 Task: Find connections with filter location Pati with filter topic #Tipsforsucesswith filter profile language German with filter current company Net2Source Inc. with filter school SMT. CHM College, Ulhasnagar - 03 with filter industry IT System Data Services with filter service category Negotiation with filter keywords title Social Worker
Action: Mouse moved to (483, 48)
Screenshot: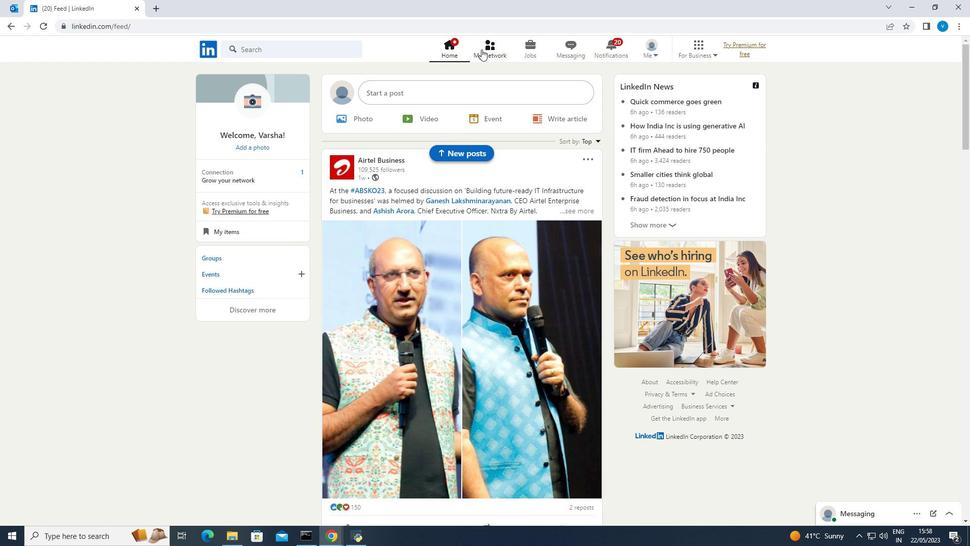
Action: Mouse pressed left at (483, 48)
Screenshot: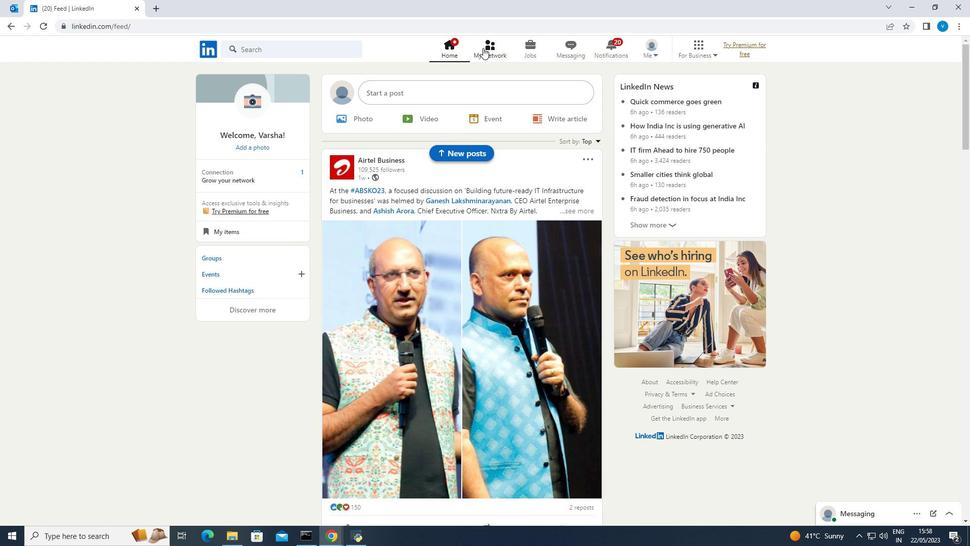 
Action: Mouse moved to (280, 104)
Screenshot: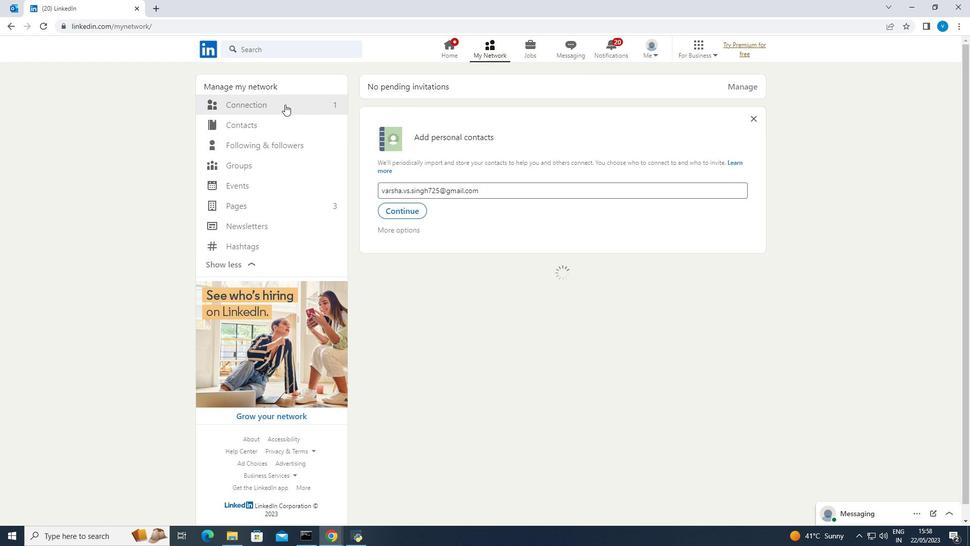 
Action: Mouse pressed left at (280, 104)
Screenshot: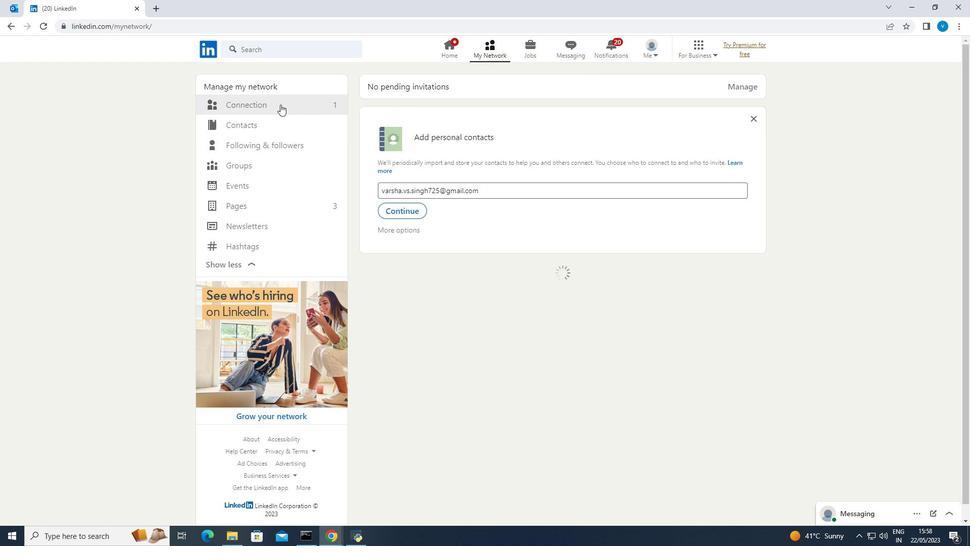 
Action: Mouse moved to (536, 104)
Screenshot: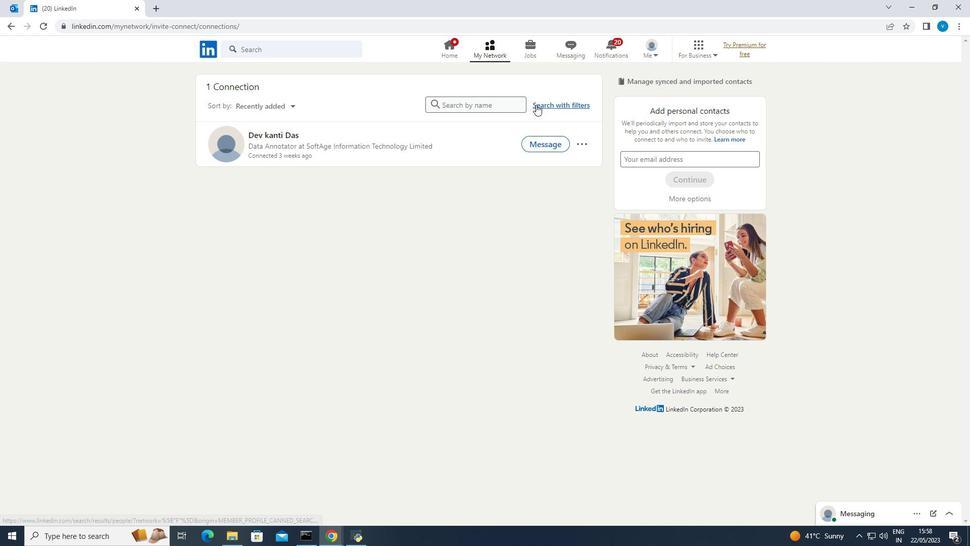 
Action: Mouse pressed left at (536, 104)
Screenshot: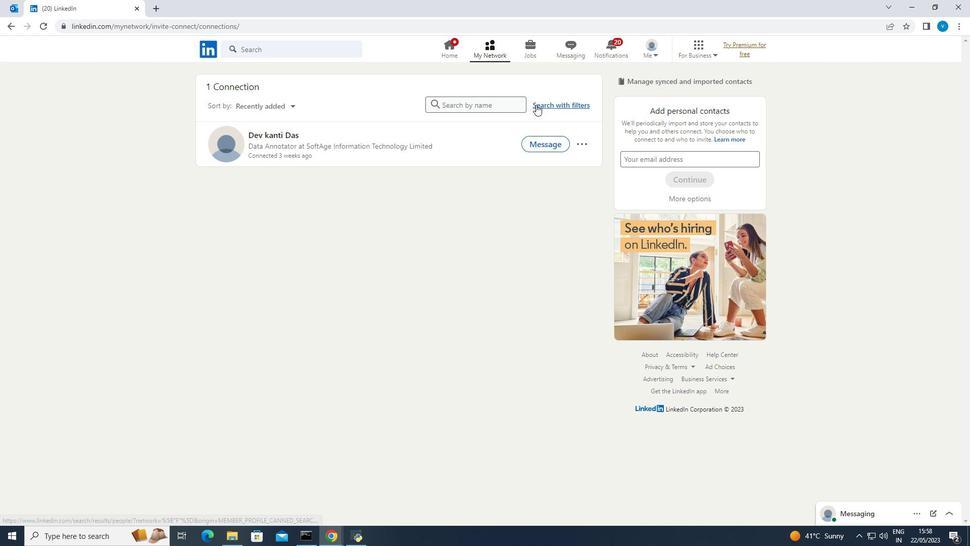 
Action: Mouse moved to (515, 76)
Screenshot: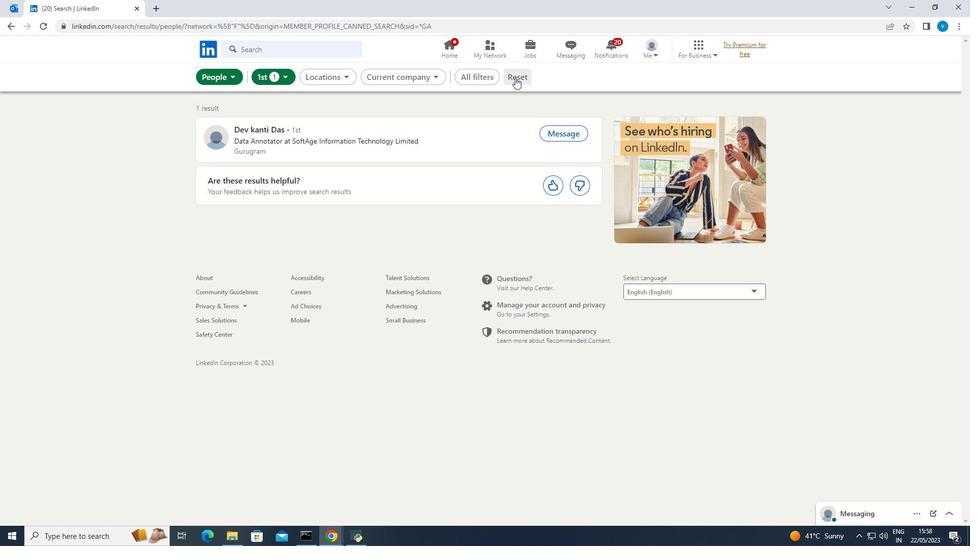 
Action: Mouse pressed left at (515, 76)
Screenshot: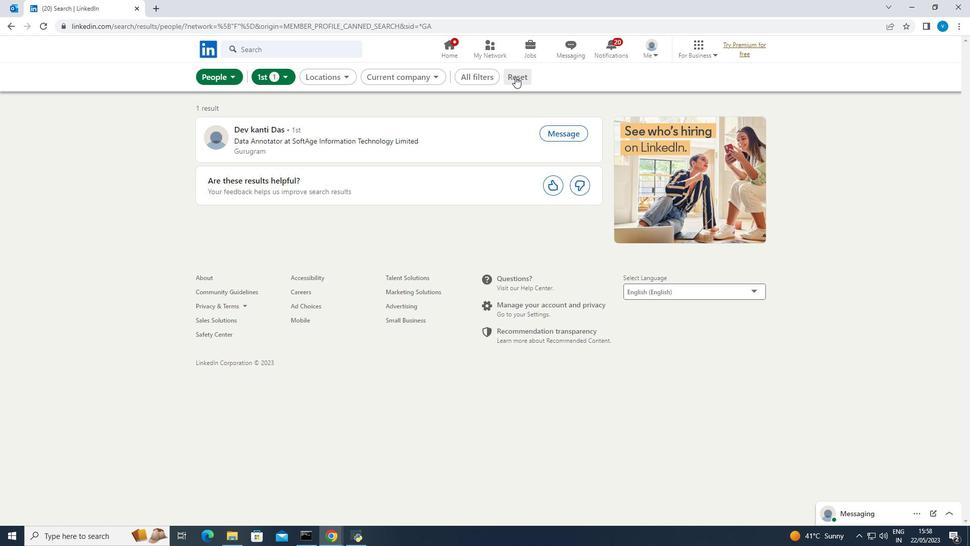 
Action: Mouse pressed left at (515, 76)
Screenshot: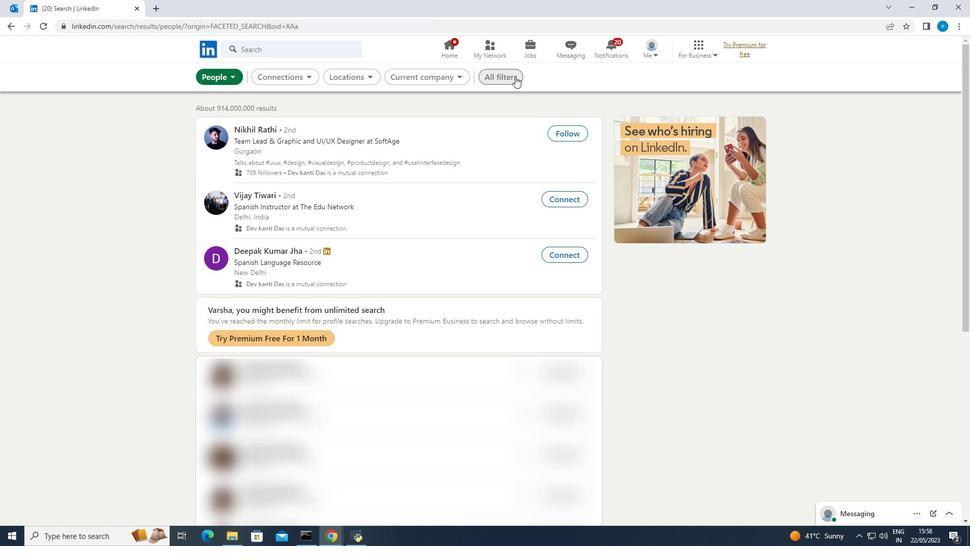 
Action: Mouse moved to (746, 214)
Screenshot: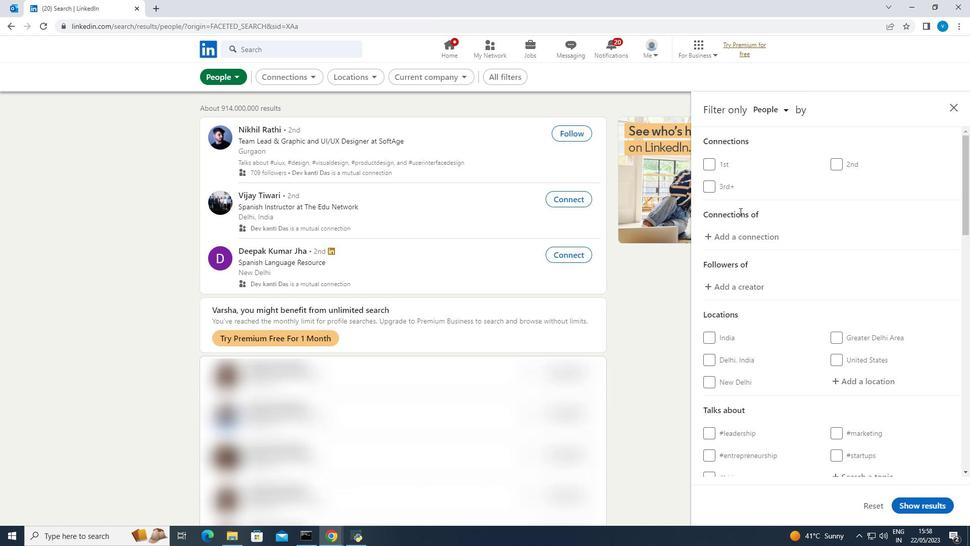 
Action: Mouse scrolled (746, 214) with delta (0, 0)
Screenshot: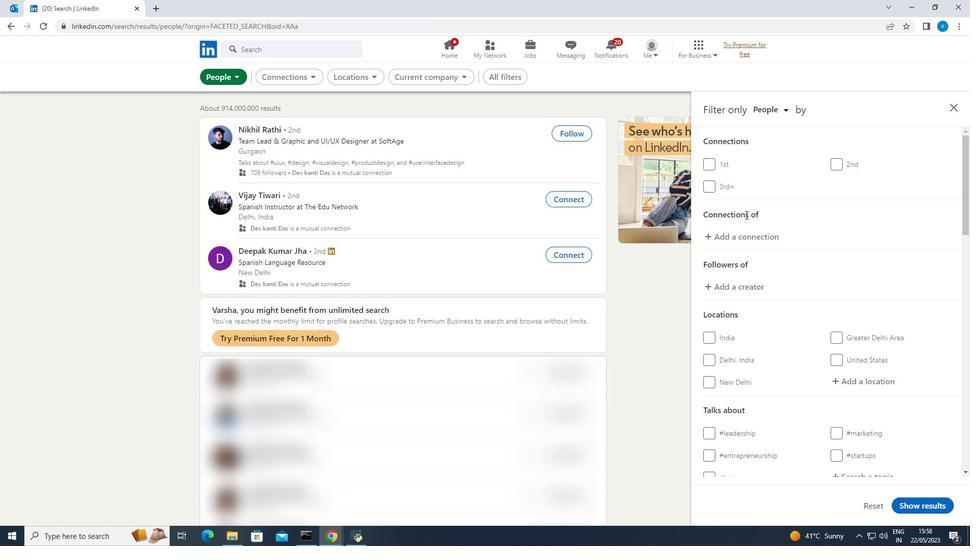 
Action: Mouse scrolled (746, 214) with delta (0, 0)
Screenshot: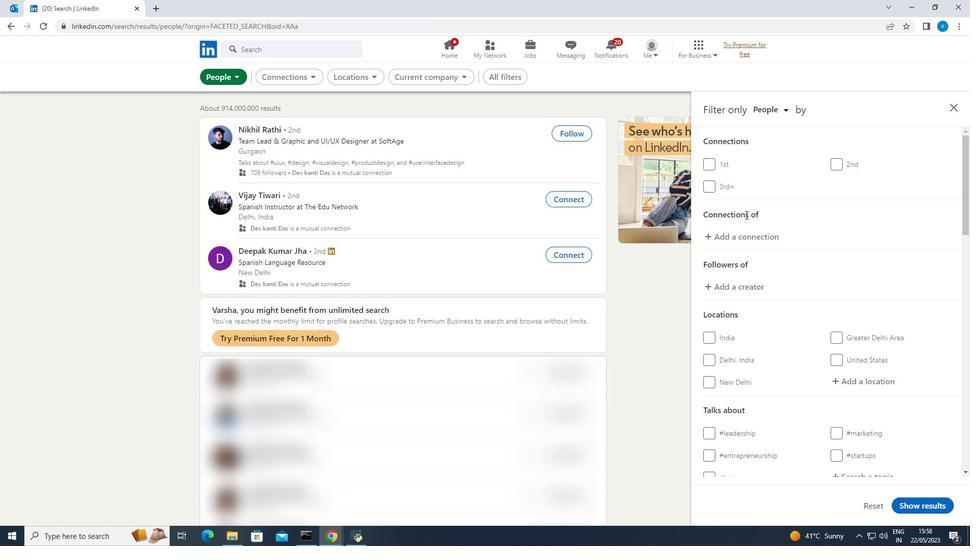 
Action: Mouse scrolled (746, 214) with delta (0, 0)
Screenshot: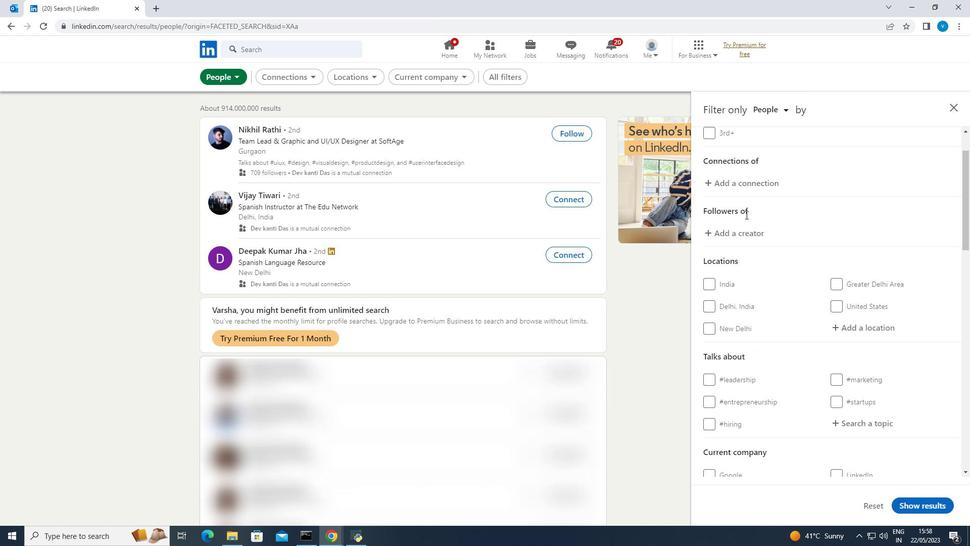 
Action: Mouse moved to (861, 226)
Screenshot: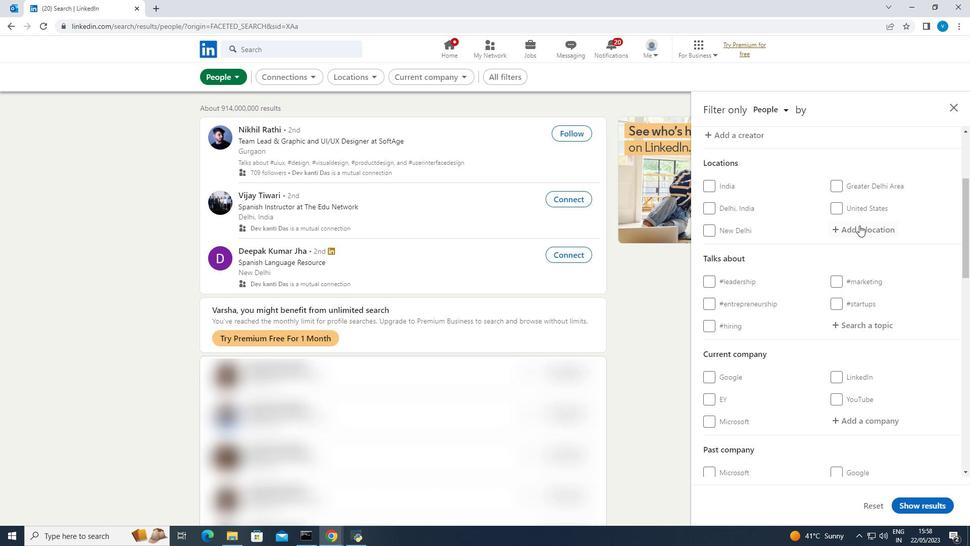 
Action: Mouse pressed left at (861, 226)
Screenshot: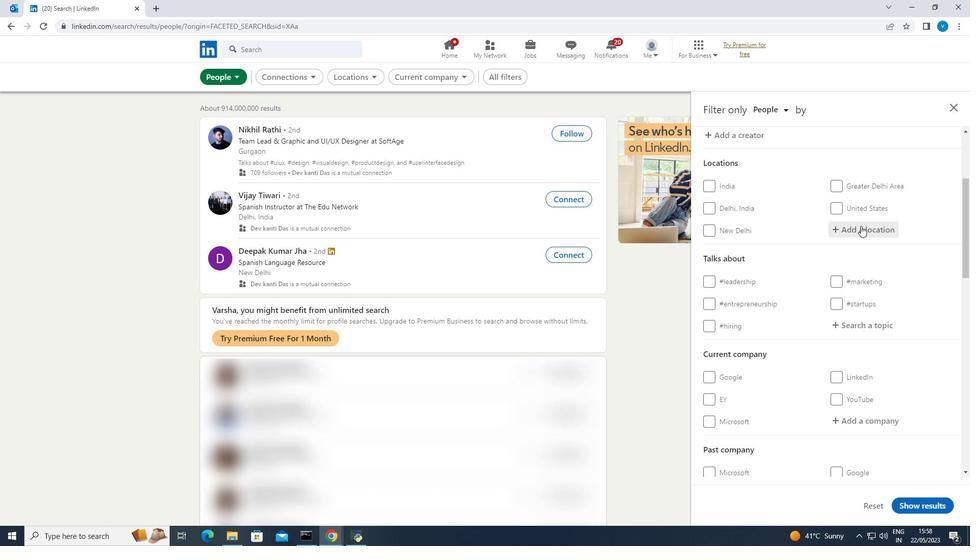 
Action: Mouse moved to (814, 221)
Screenshot: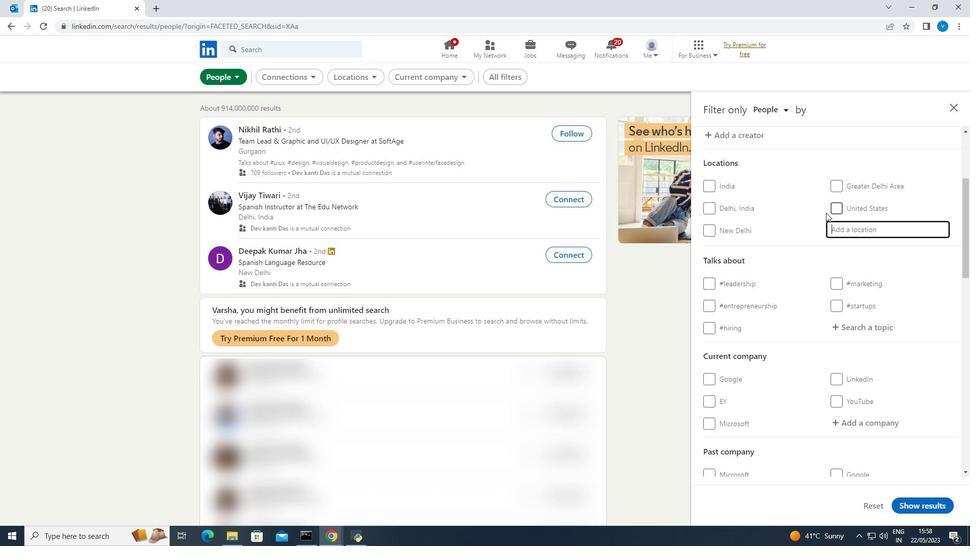 
Action: Key pressed <Key.shift><Key.shift><Key.shift><Key.shift><Key.shift><Key.shift>Pati<Key.space>
Screenshot: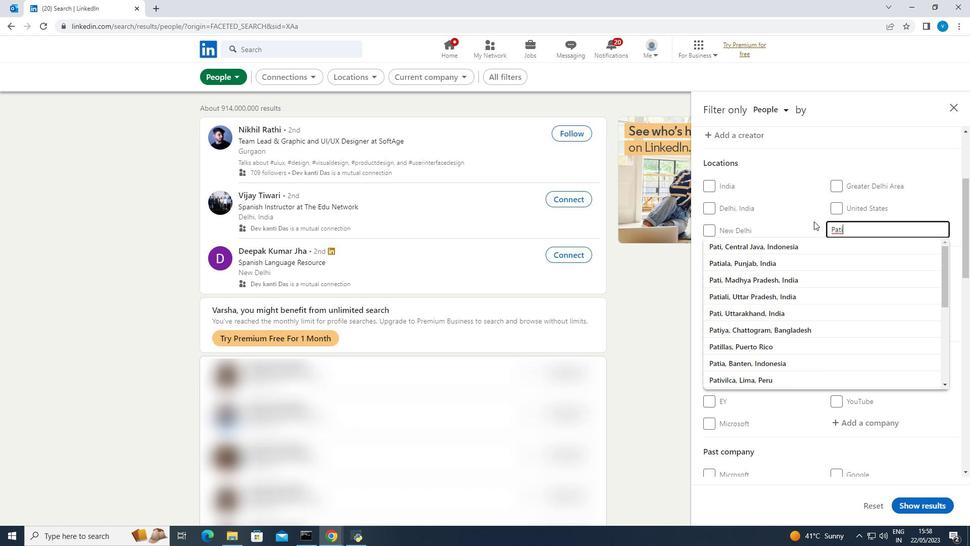 
Action: Mouse moved to (838, 328)
Screenshot: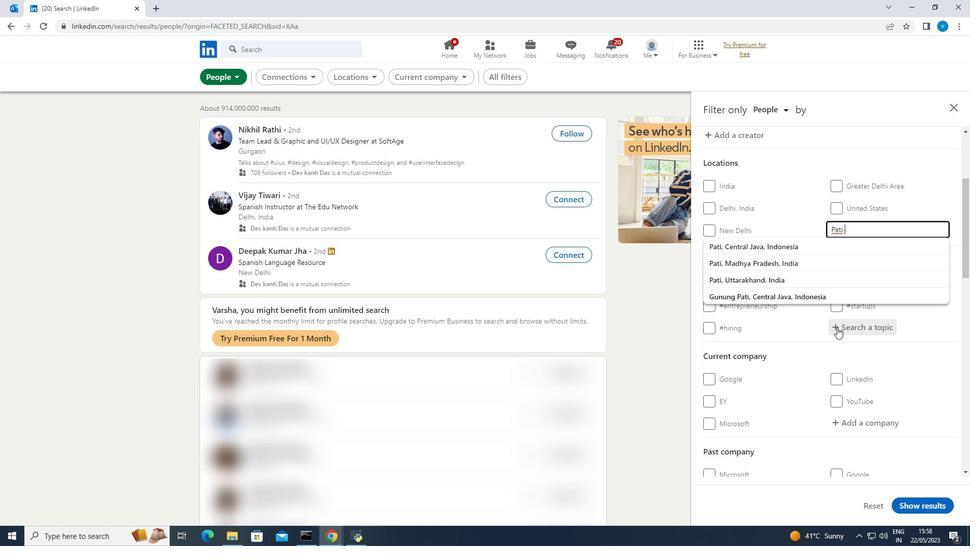 
Action: Mouse pressed left at (838, 328)
Screenshot: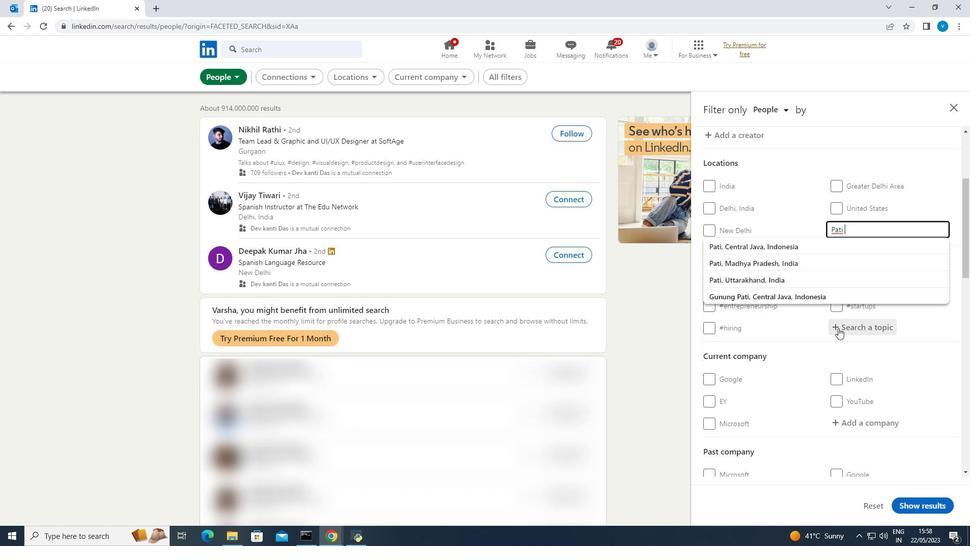 
Action: Mouse moved to (826, 318)
Screenshot: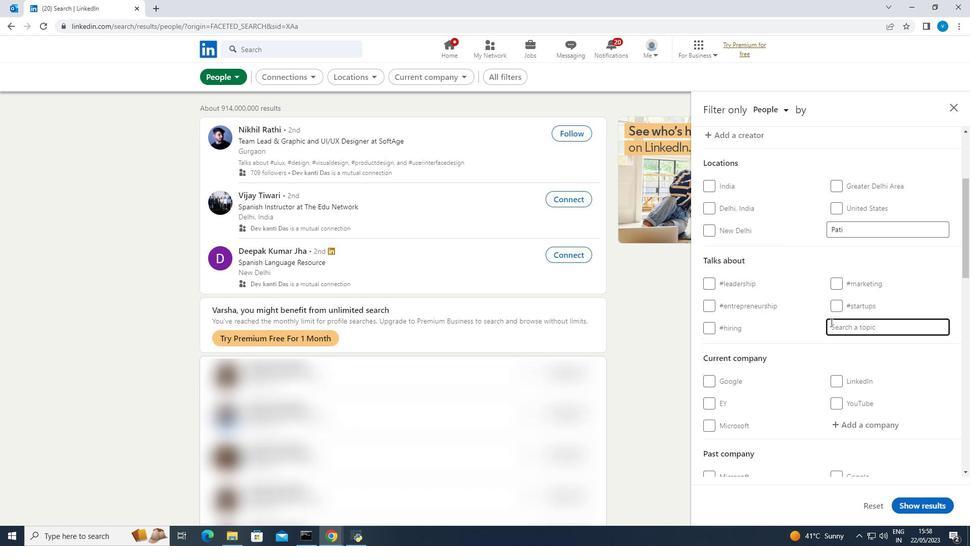 
Action: Key pressed <Key.shift><Key.shift><Key.shift><Key.shift><Key.shift><Key.shift>#<Key.shift><Key.shift><Key.shift><Key.shift><Key.shift><Key.shift>Tipsforsucess
Screenshot: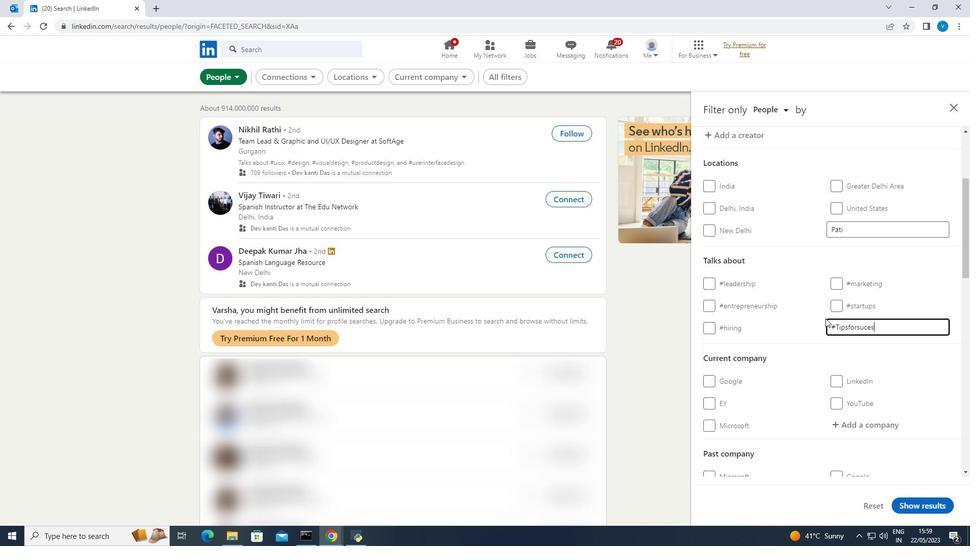 
Action: Mouse moved to (847, 364)
Screenshot: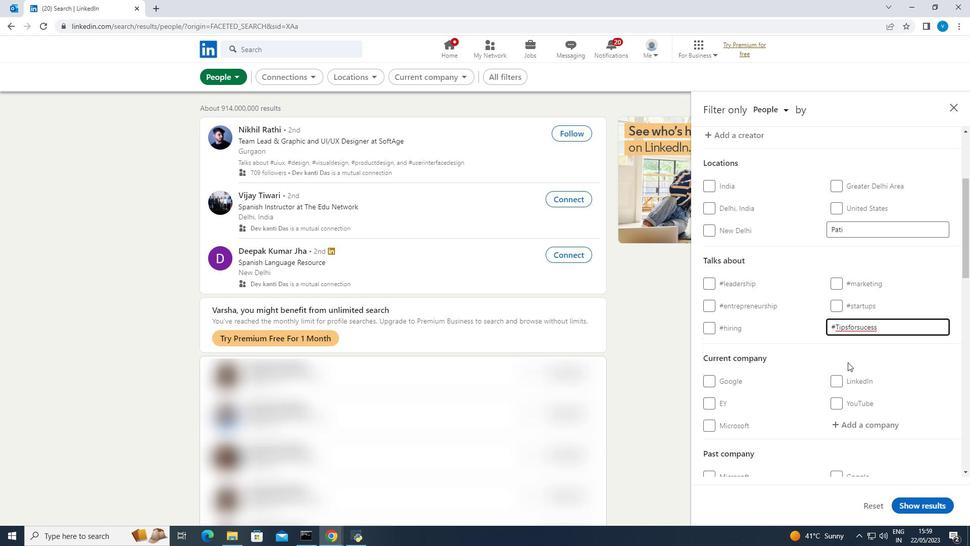 
Action: Mouse scrolled (847, 363) with delta (0, 0)
Screenshot: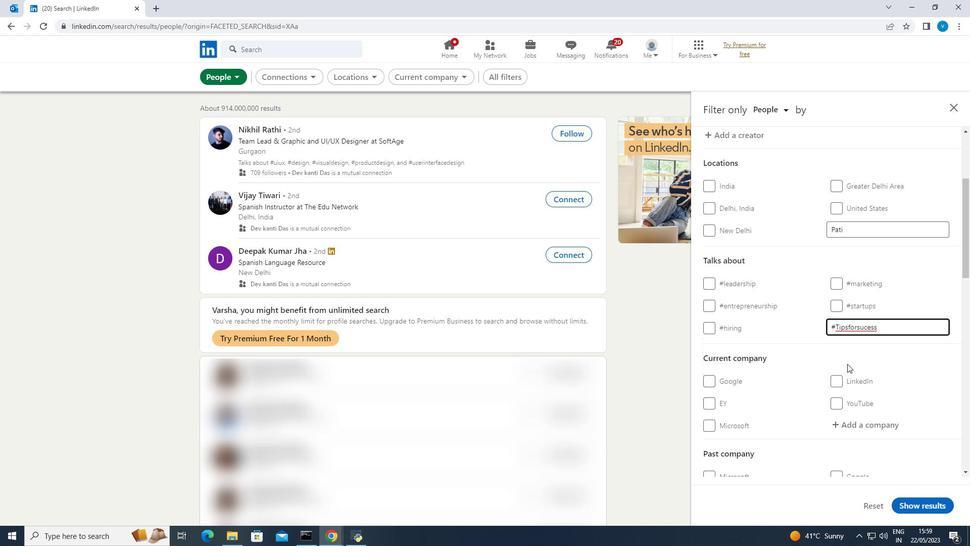 
Action: Mouse scrolled (847, 363) with delta (0, 0)
Screenshot: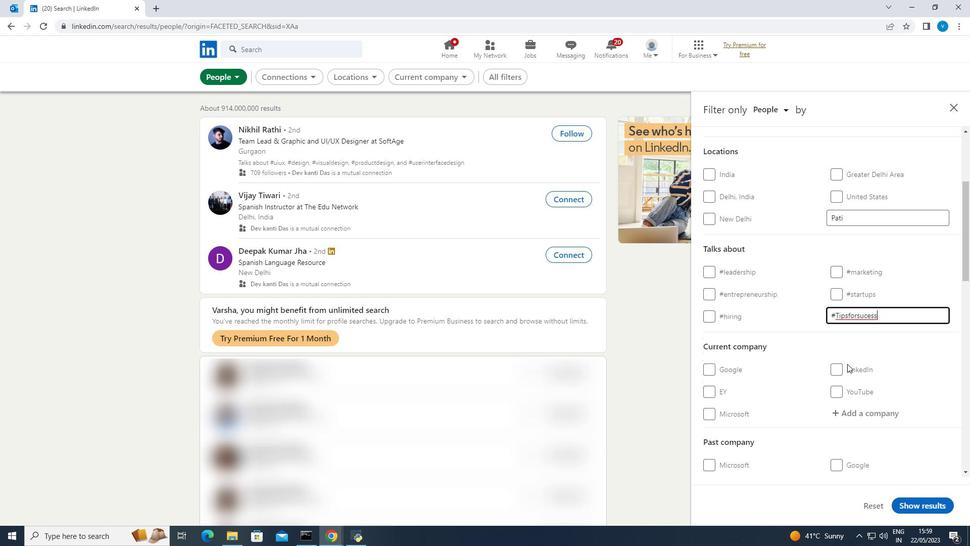 
Action: Mouse scrolled (847, 363) with delta (0, 0)
Screenshot: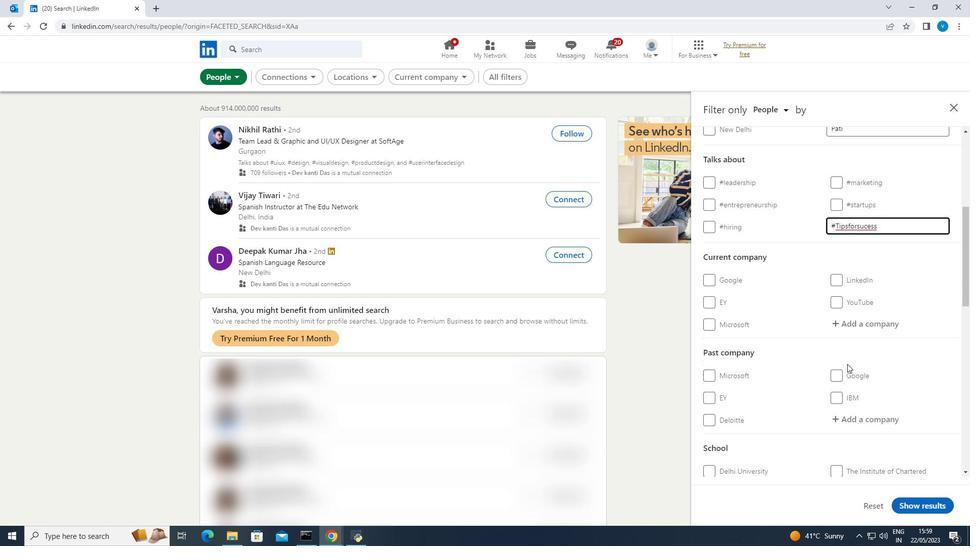 
Action: Mouse scrolled (847, 363) with delta (0, 0)
Screenshot: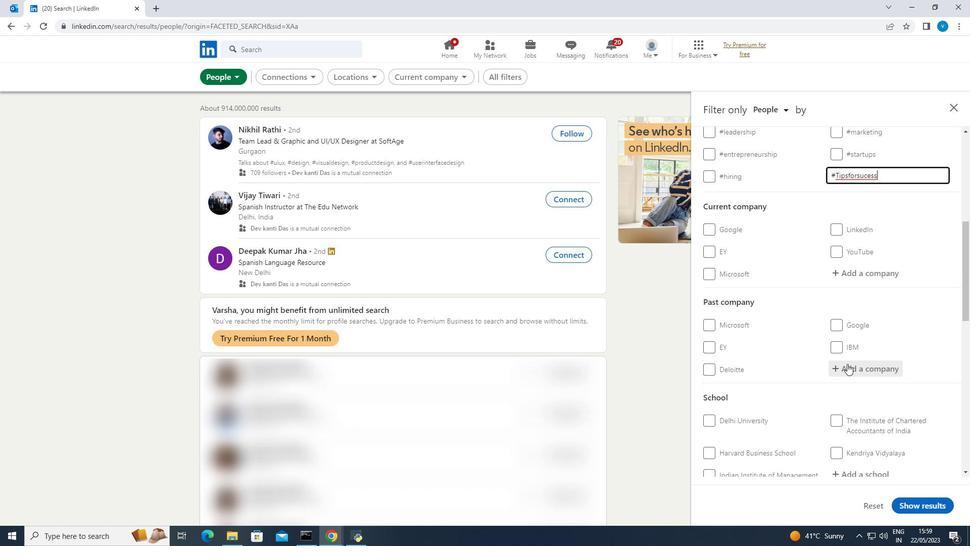 
Action: Mouse scrolled (847, 363) with delta (0, 0)
Screenshot: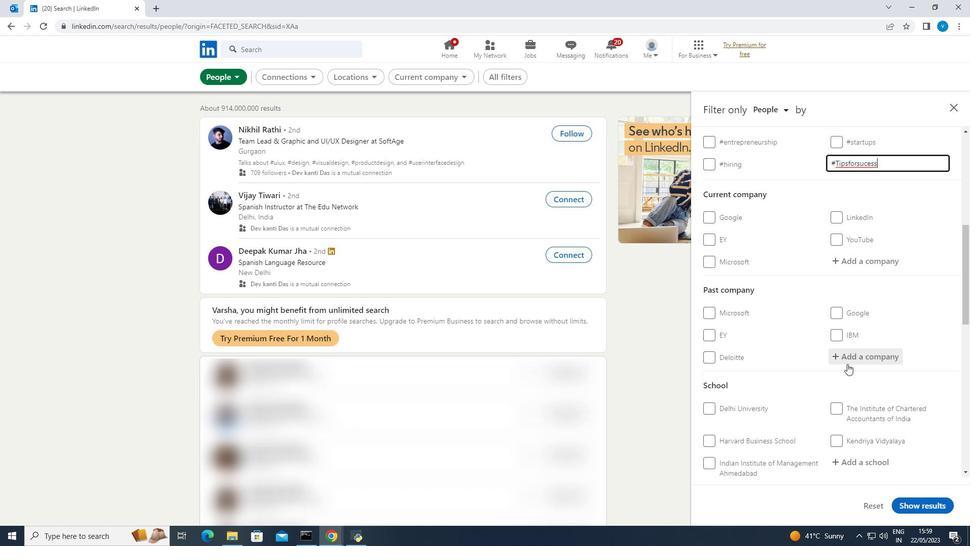 
Action: Mouse scrolled (847, 363) with delta (0, 0)
Screenshot: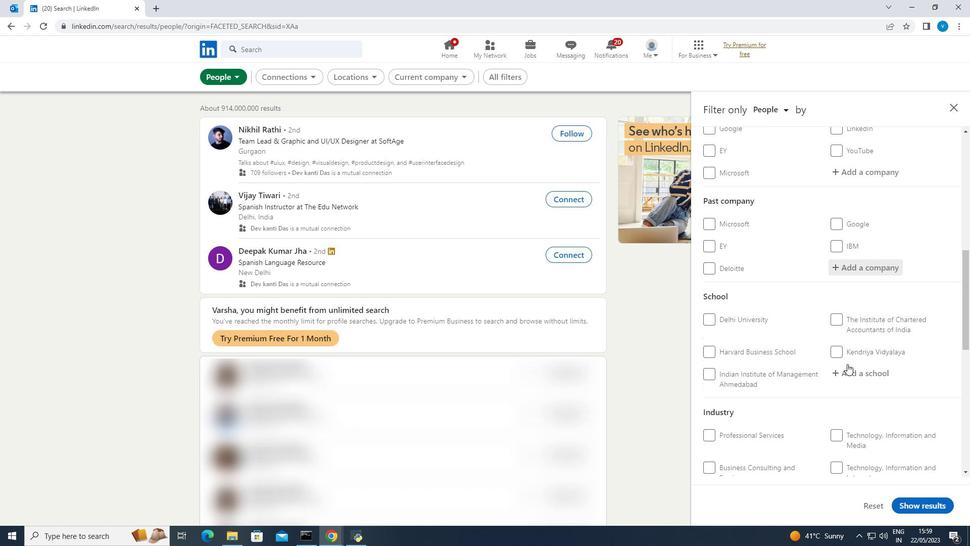 
Action: Mouse scrolled (847, 363) with delta (0, 0)
Screenshot: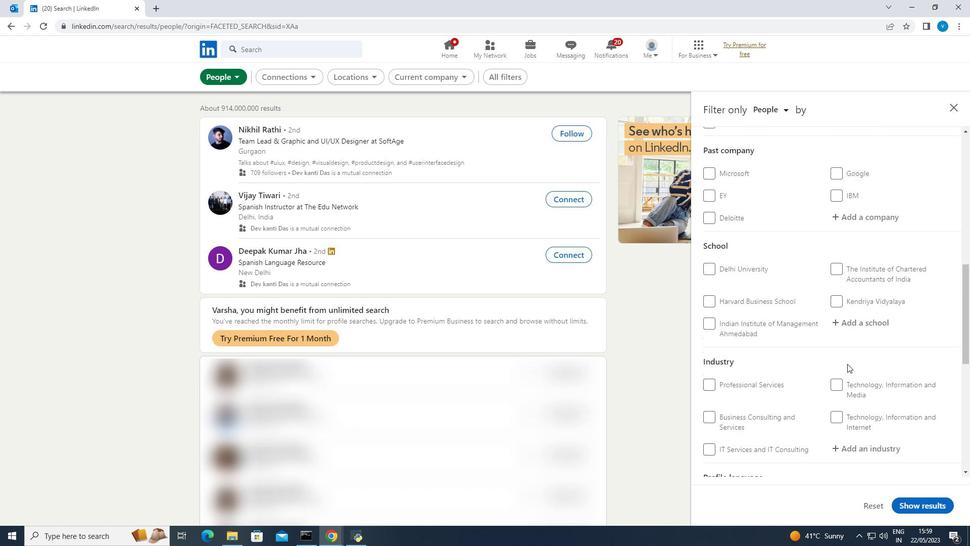 
Action: Mouse scrolled (847, 363) with delta (0, 0)
Screenshot: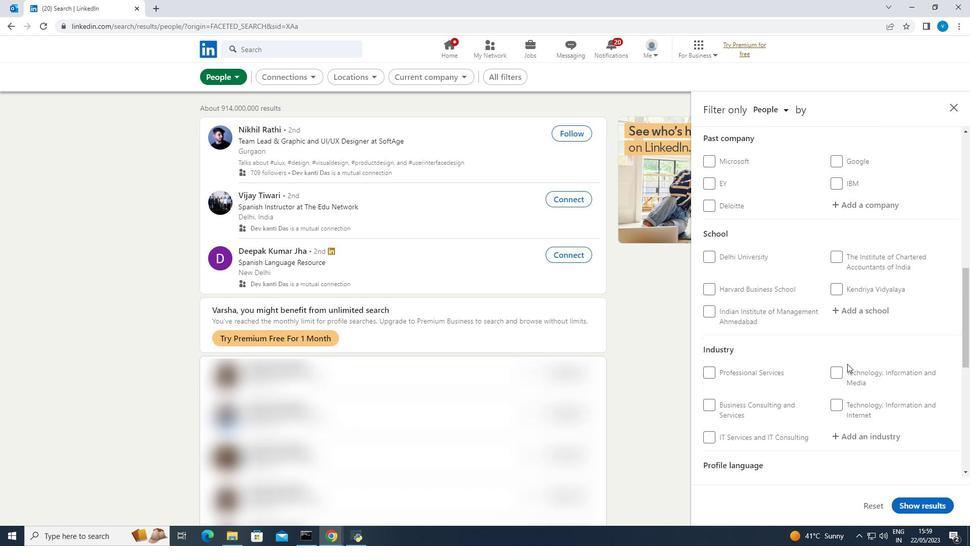 
Action: Mouse scrolled (847, 363) with delta (0, 0)
Screenshot: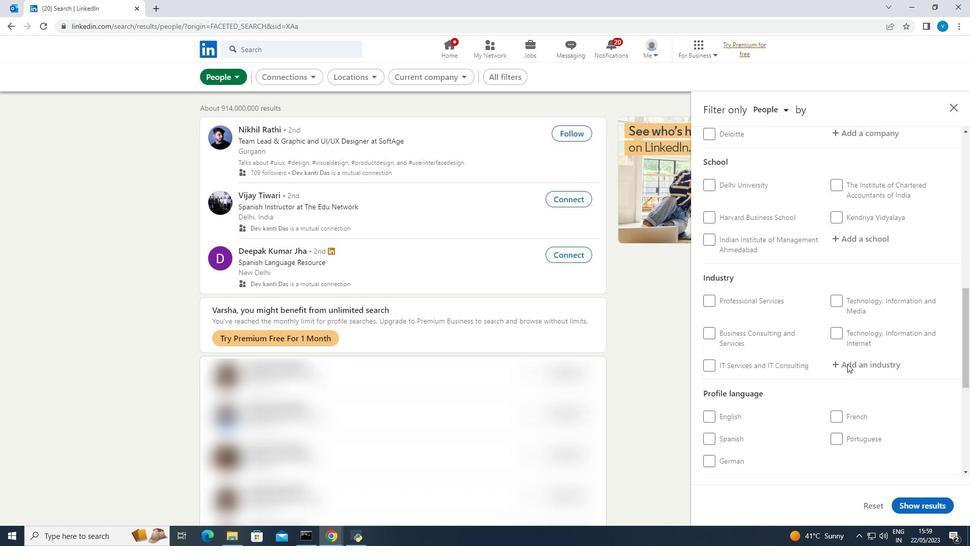 
Action: Mouse moved to (706, 393)
Screenshot: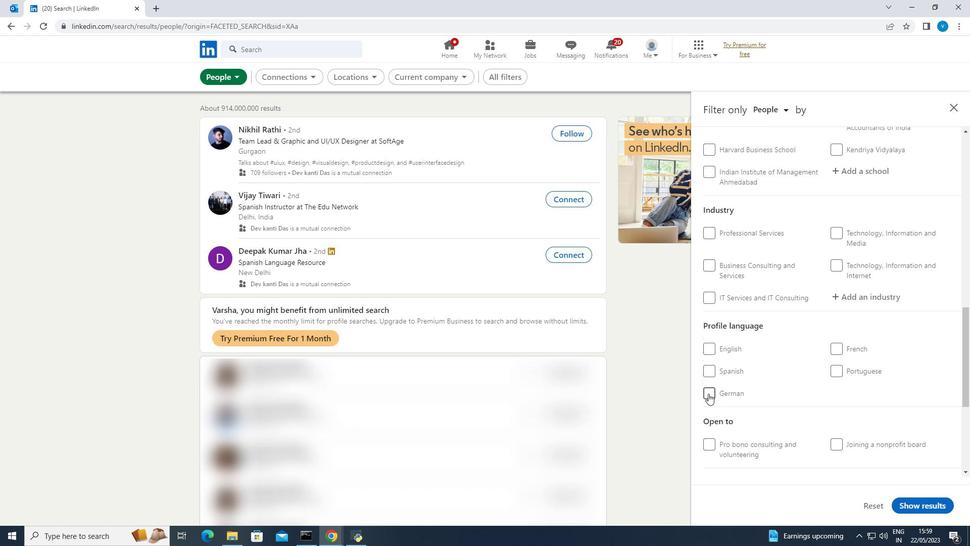 
Action: Mouse pressed left at (706, 393)
Screenshot: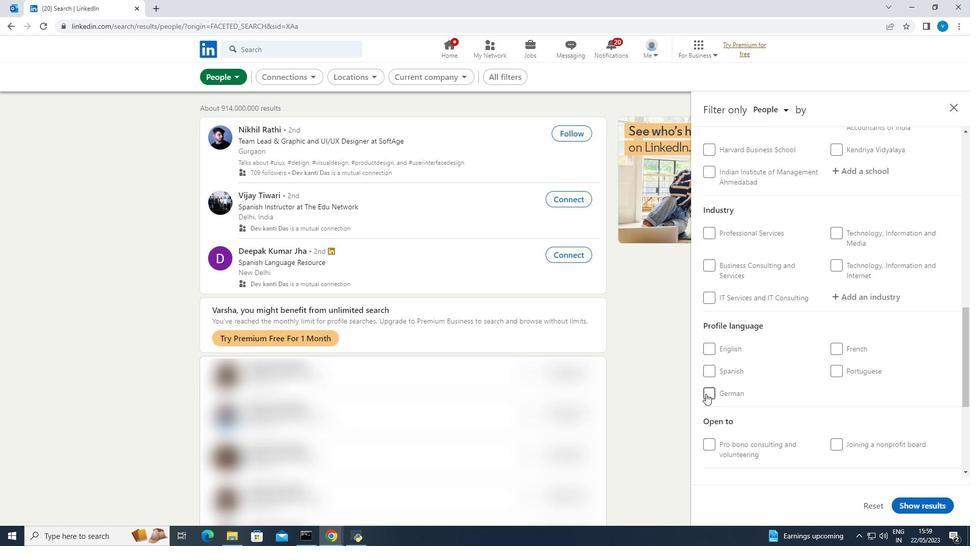
Action: Mouse moved to (720, 383)
Screenshot: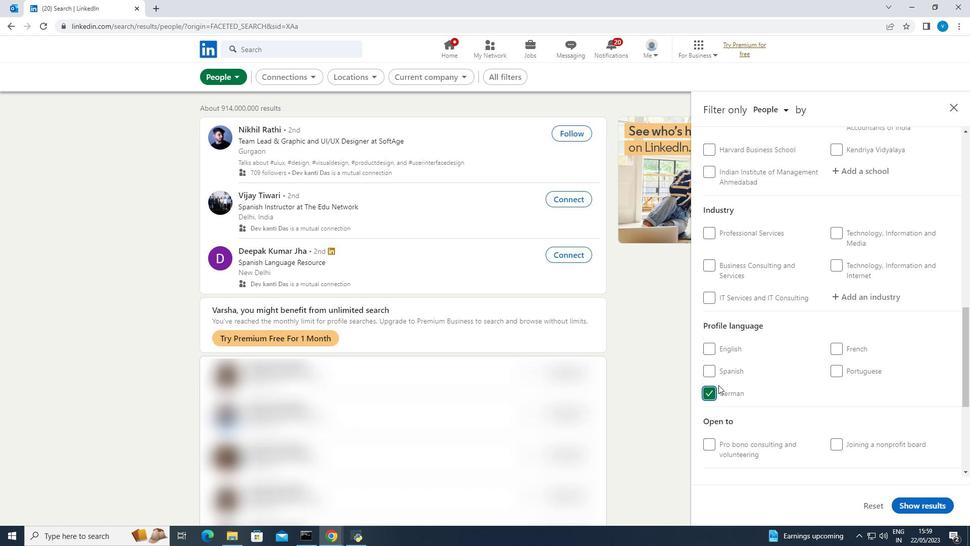 
Action: Mouse scrolled (720, 384) with delta (0, 0)
Screenshot: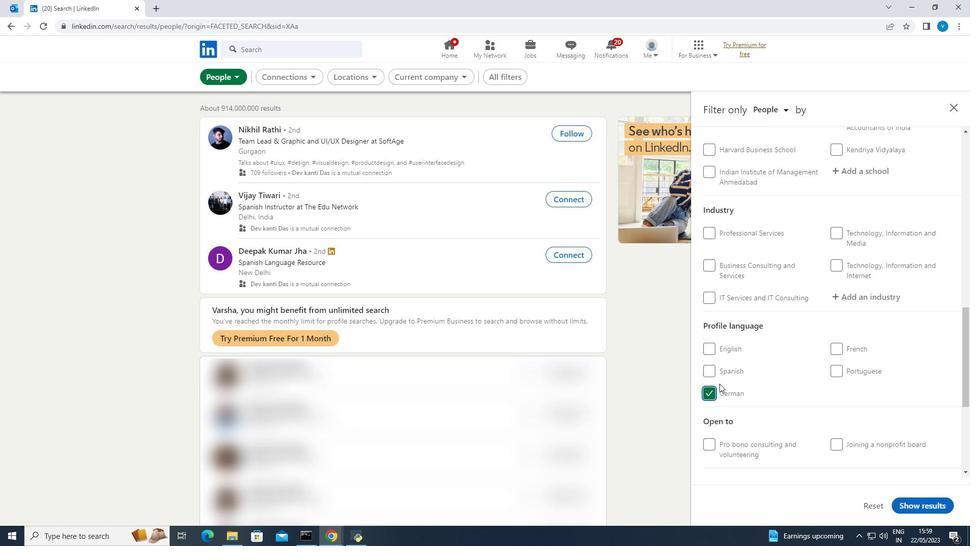 
Action: Mouse scrolled (720, 384) with delta (0, 0)
Screenshot: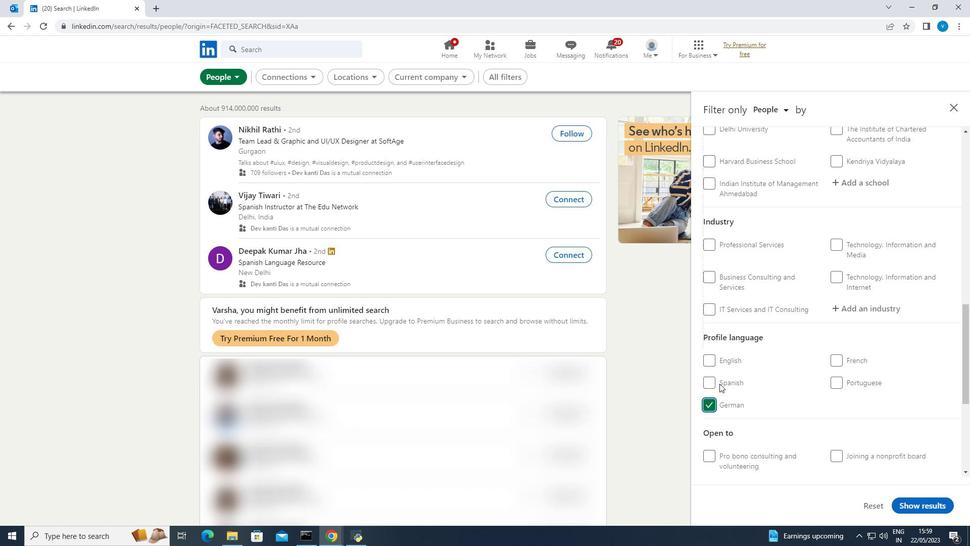 
Action: Mouse moved to (722, 380)
Screenshot: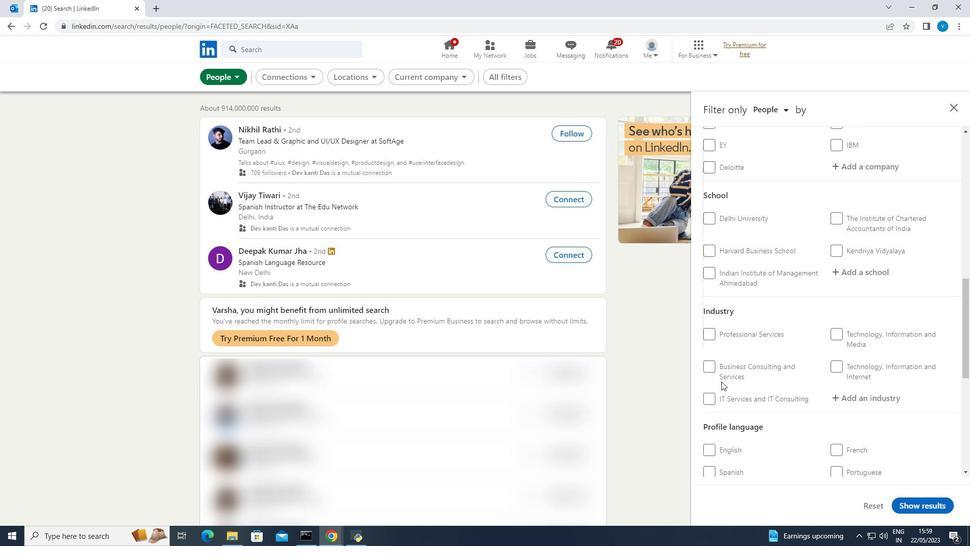 
Action: Mouse scrolled (722, 381) with delta (0, 0)
Screenshot: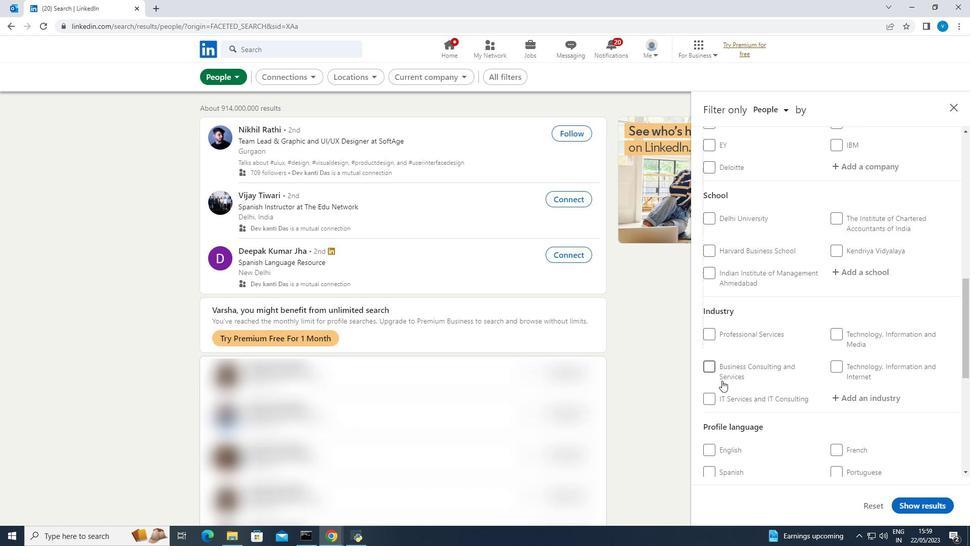 
Action: Mouse scrolled (722, 381) with delta (0, 0)
Screenshot: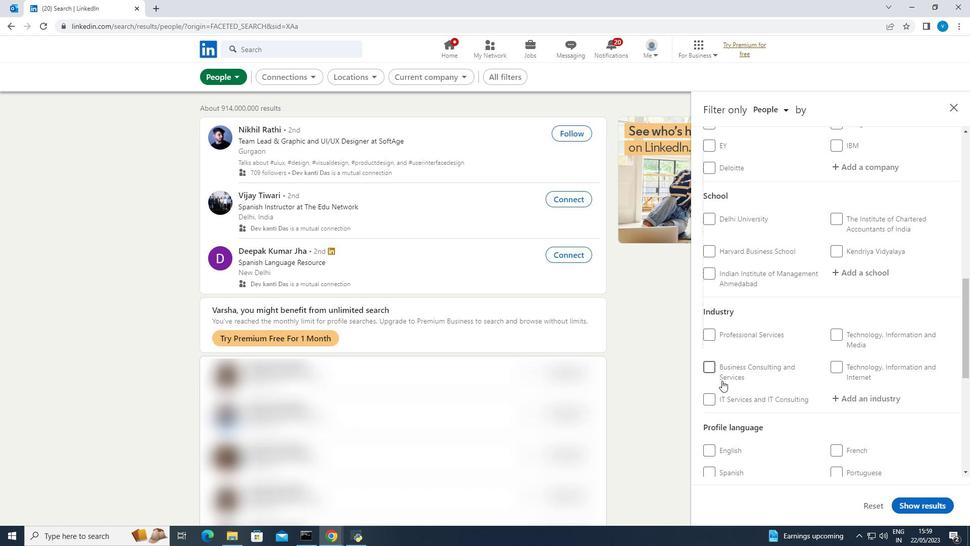 
Action: Mouse moved to (723, 380)
Screenshot: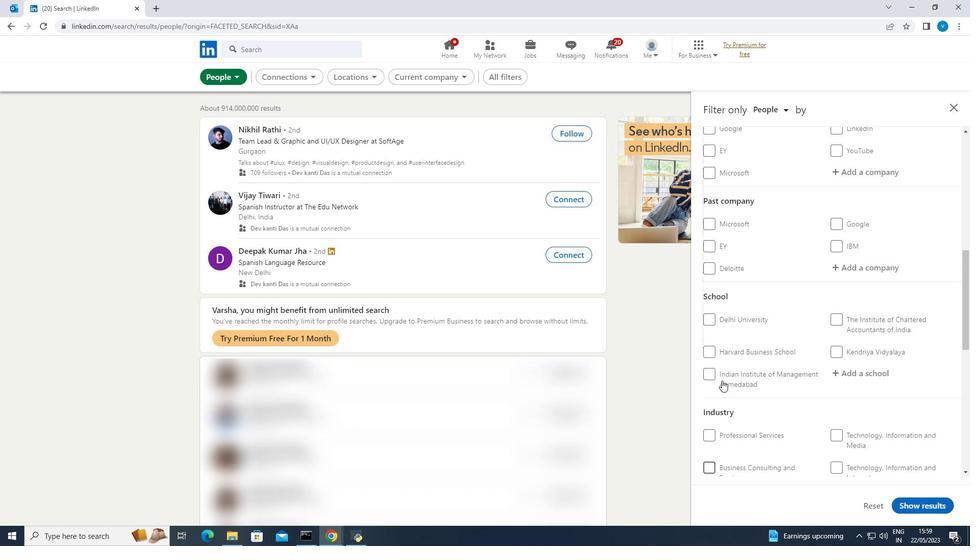 
Action: Mouse scrolled (723, 381) with delta (0, 0)
Screenshot: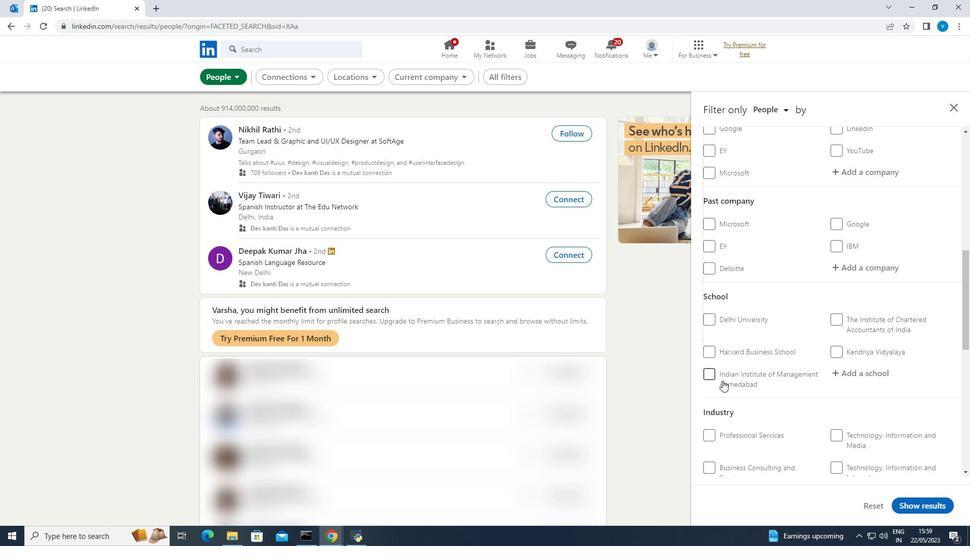 
Action: Mouse scrolled (723, 381) with delta (0, 0)
Screenshot: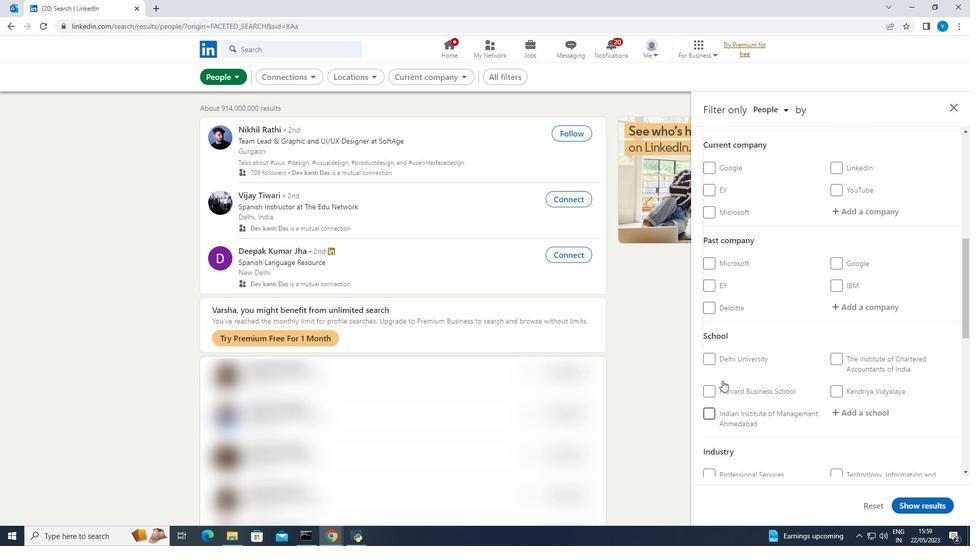 
Action: Mouse moved to (856, 268)
Screenshot: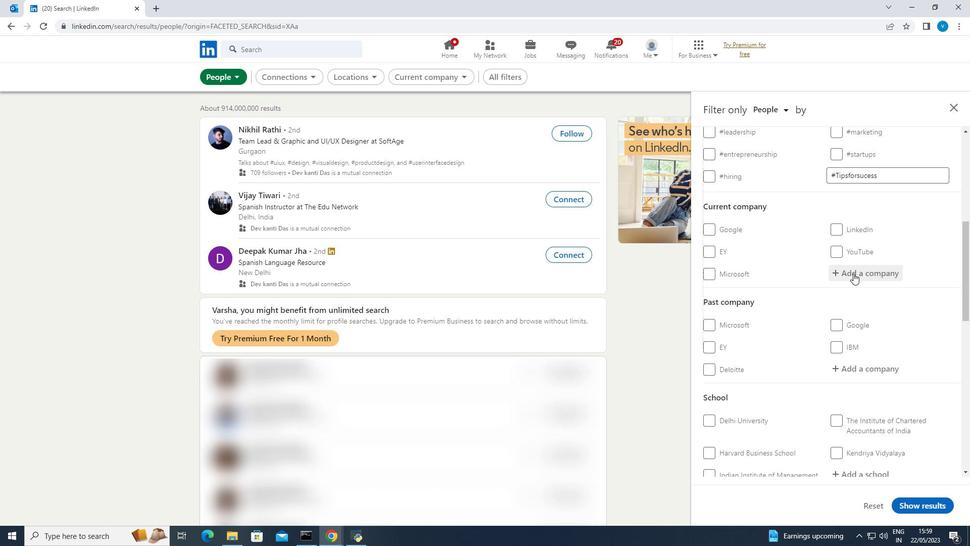 
Action: Mouse pressed left at (856, 268)
Screenshot: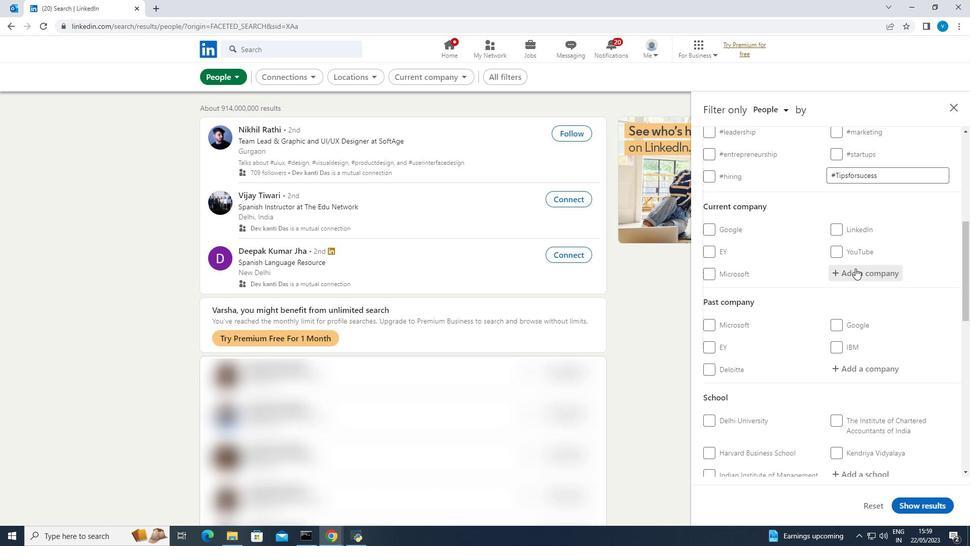
Action: Mouse moved to (844, 268)
Screenshot: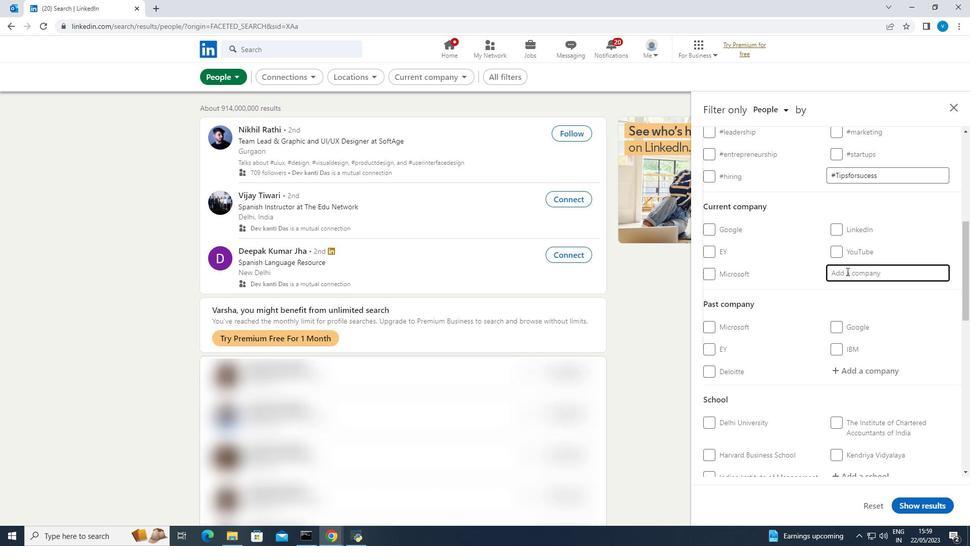 
Action: Key pressed <Key.shift><Key.shift><Key.shift><Key.shift>Net2<Key.shift><Key.shift><Key.shift><Key.shift><Key.shift><Key.shift>Source
Screenshot: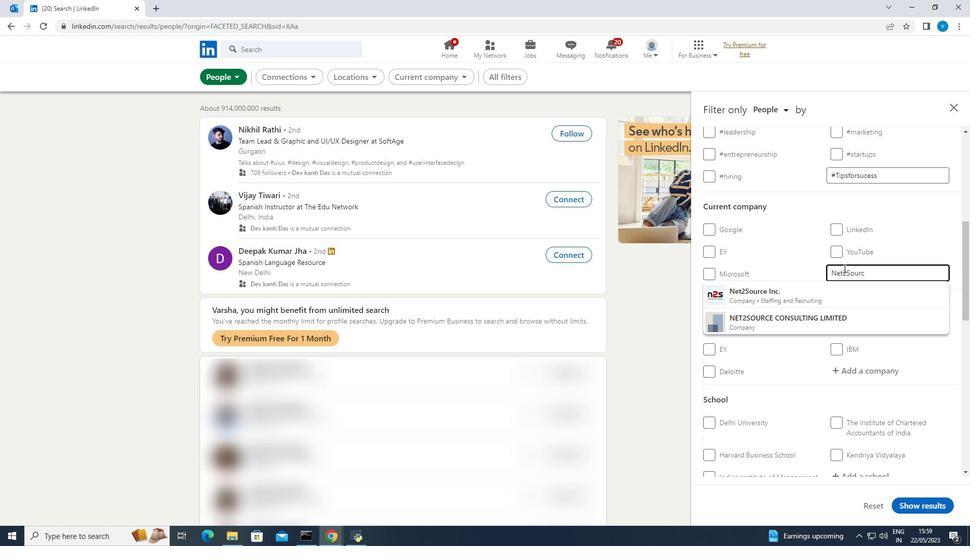 
Action: Mouse moved to (822, 295)
Screenshot: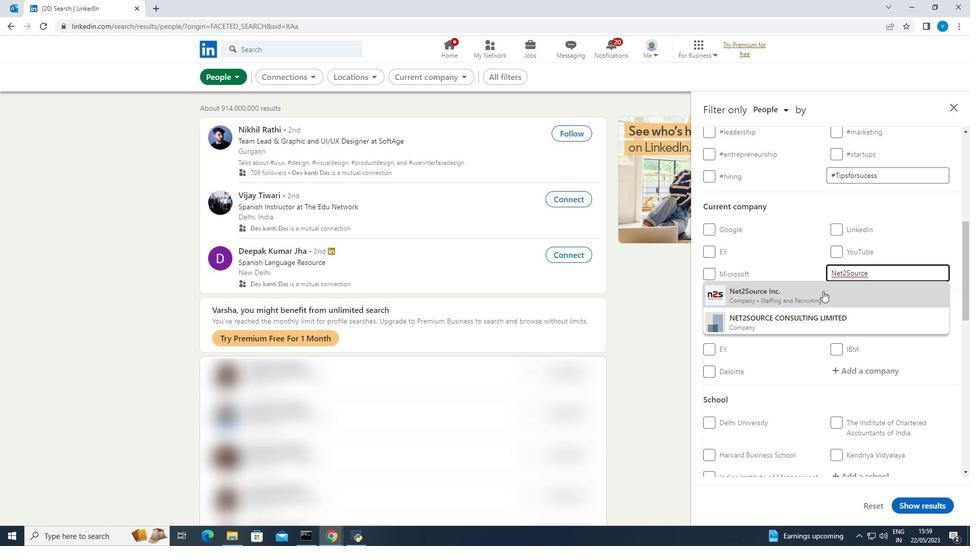 
Action: Mouse pressed left at (822, 295)
Screenshot: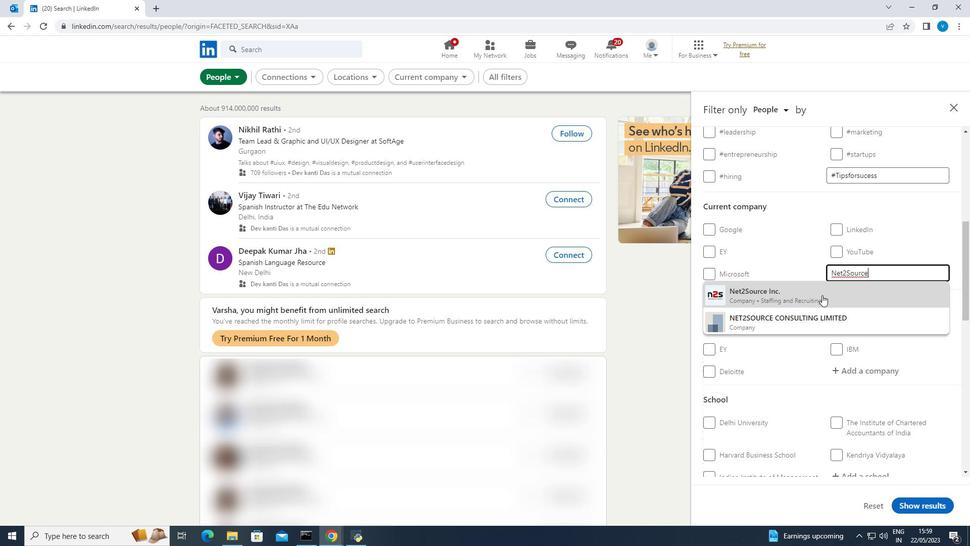 
Action: Mouse moved to (822, 295)
Screenshot: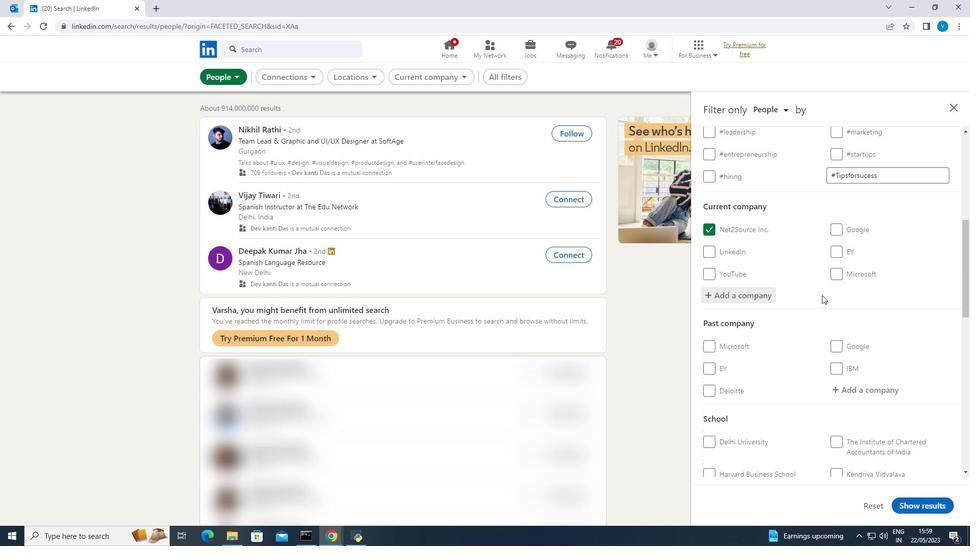 
Action: Mouse scrolled (822, 295) with delta (0, 0)
Screenshot: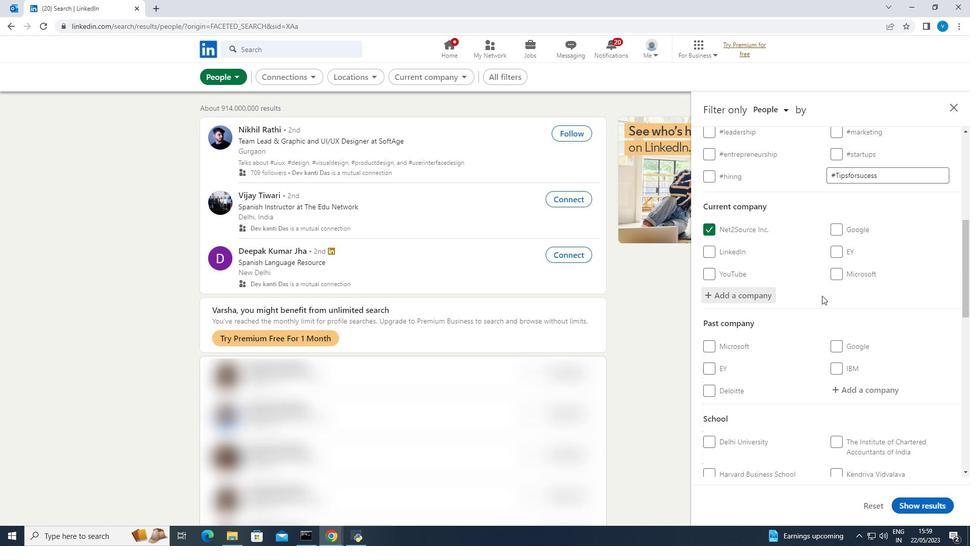 
Action: Mouse scrolled (822, 295) with delta (0, 0)
Screenshot: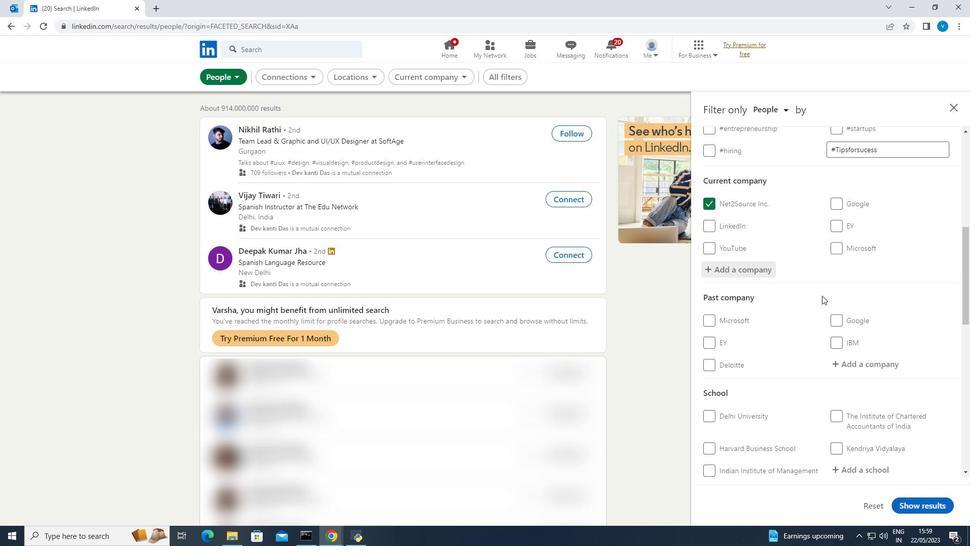 
Action: Mouse moved to (840, 310)
Screenshot: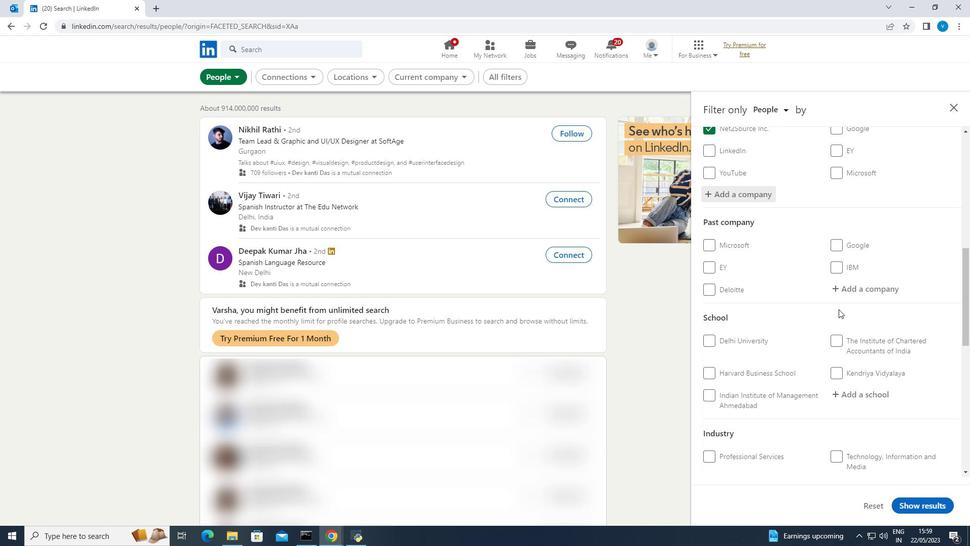 
Action: Mouse scrolled (840, 309) with delta (0, 0)
Screenshot: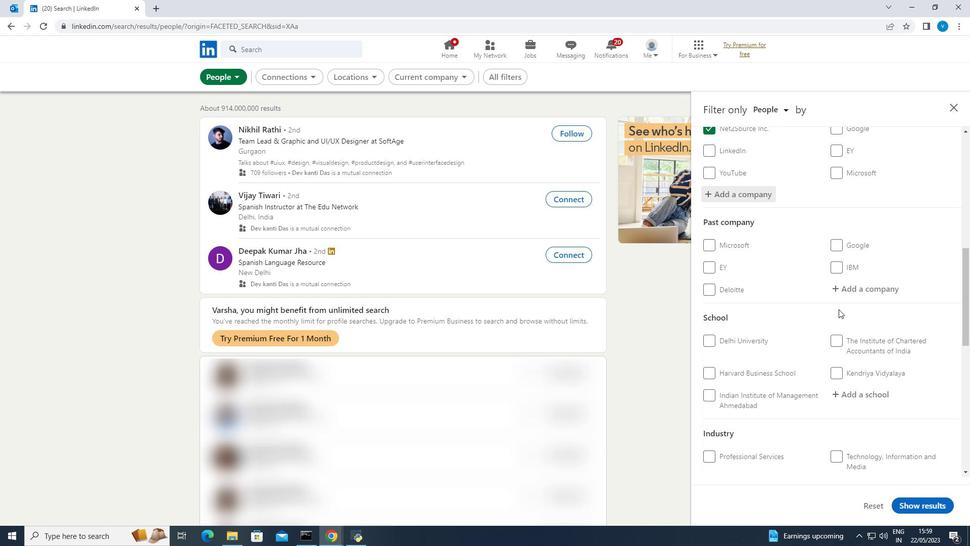 
Action: Mouse moved to (840, 311)
Screenshot: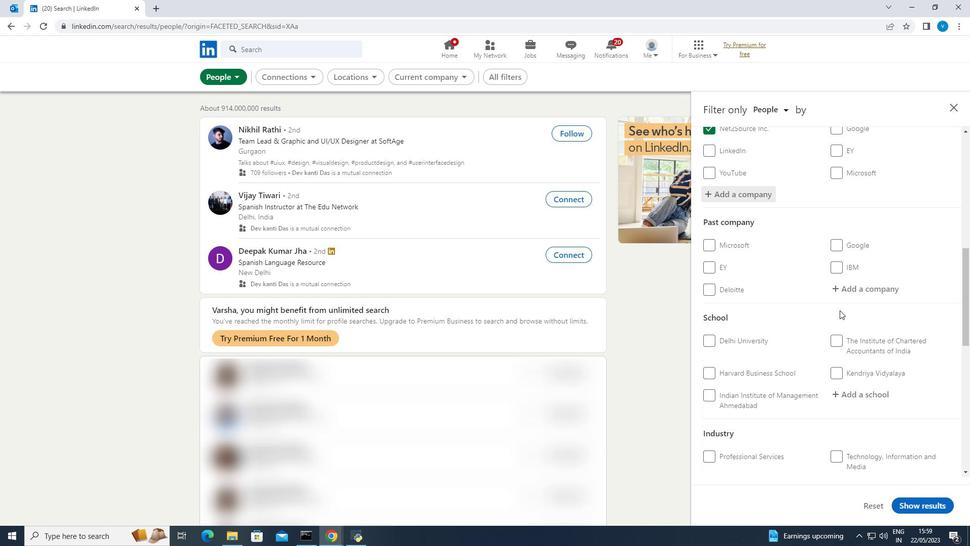 
Action: Mouse scrolled (840, 311) with delta (0, 0)
Screenshot: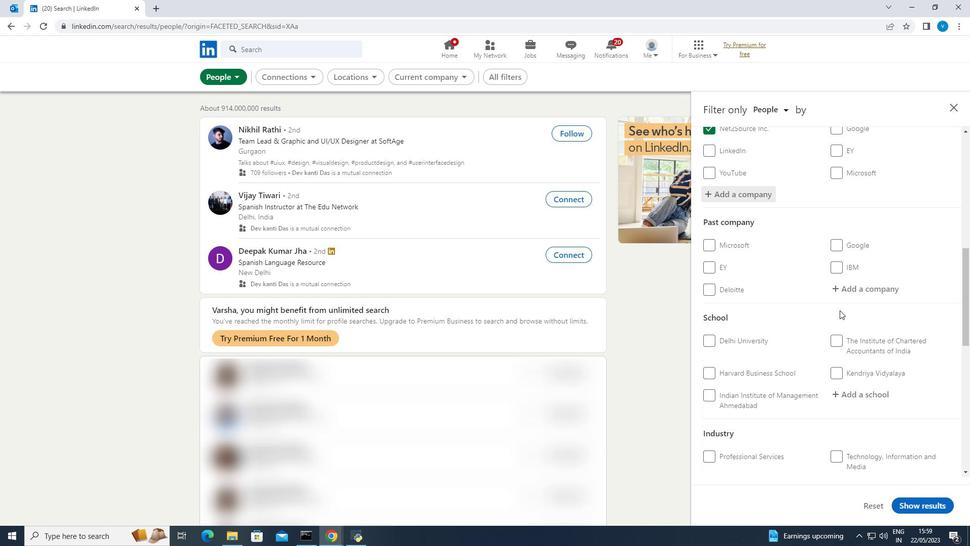 
Action: Mouse moved to (858, 295)
Screenshot: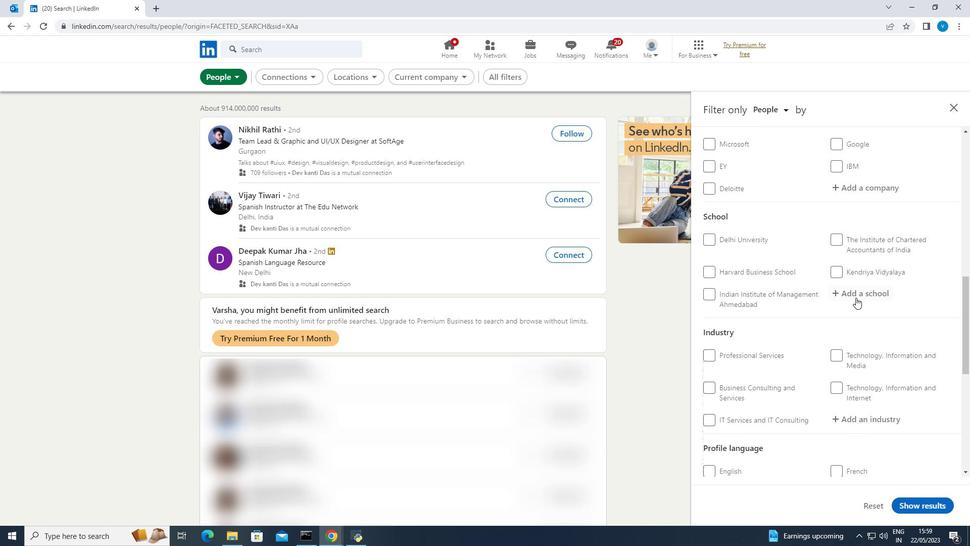 
Action: Mouse pressed left at (858, 295)
Screenshot: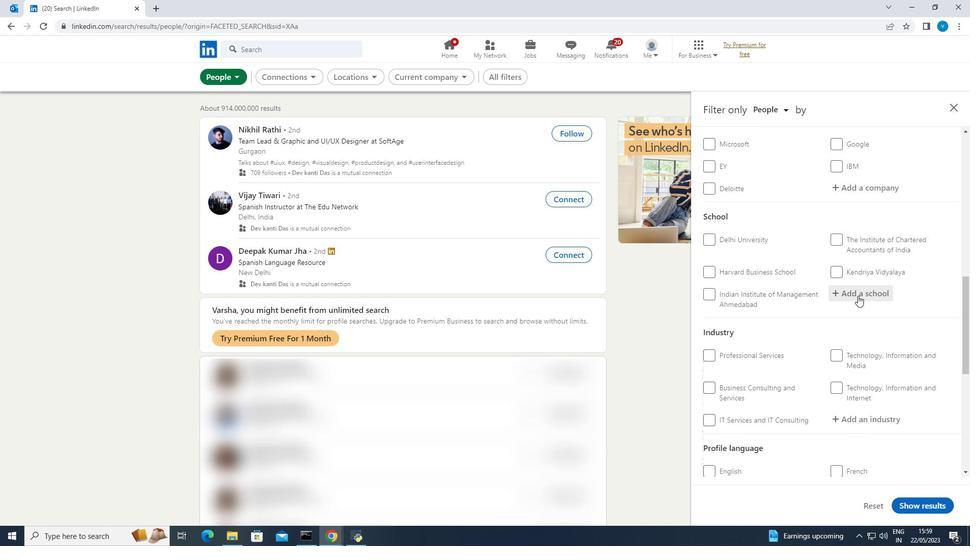 
Action: Mouse moved to (851, 290)
Screenshot: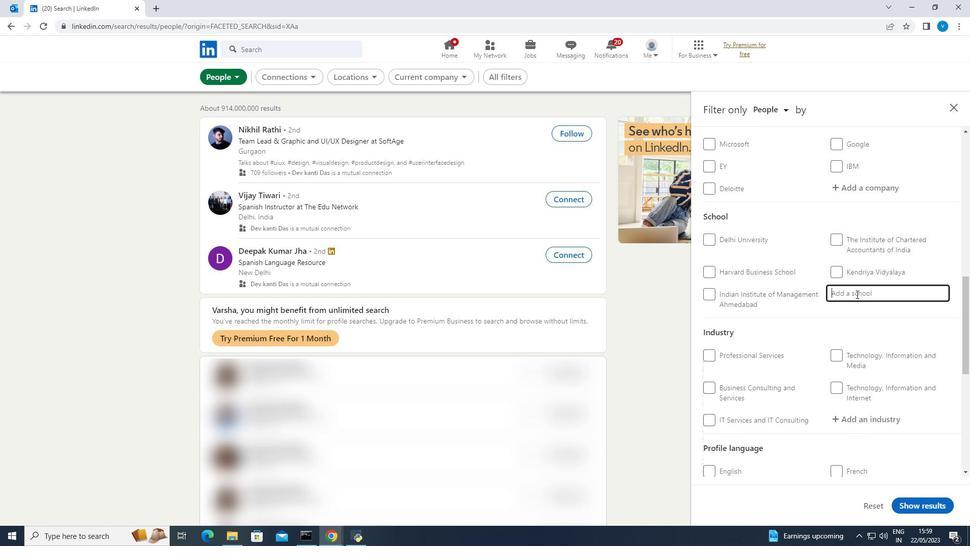 
Action: Key pressed <Key.shift><Key.shift><Key.shift><Key.shift><Key.shift>SMT<Key.space>.<Key.space><Key.shift><Key.shift><Key.shift><Key.shift><Key.shift>CHM
Screenshot: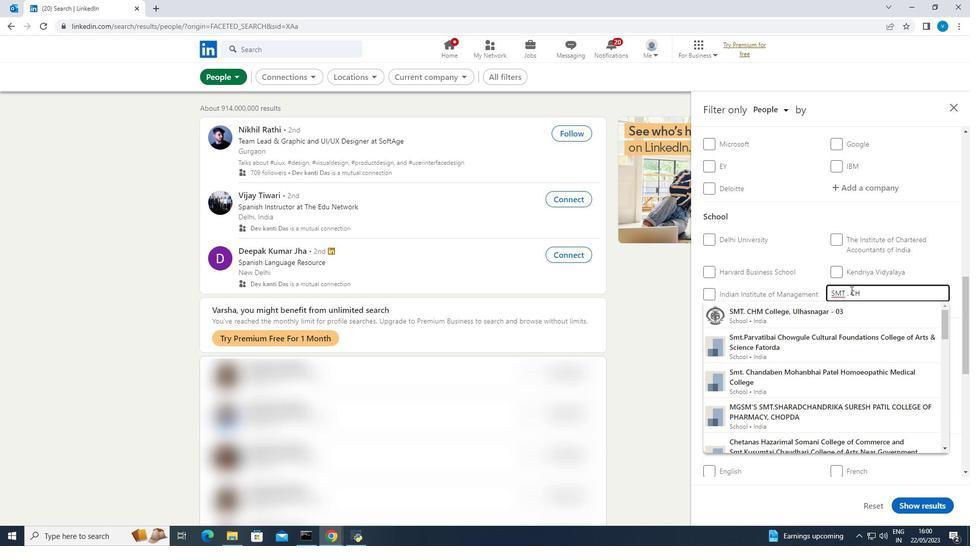 
Action: Mouse moved to (826, 314)
Screenshot: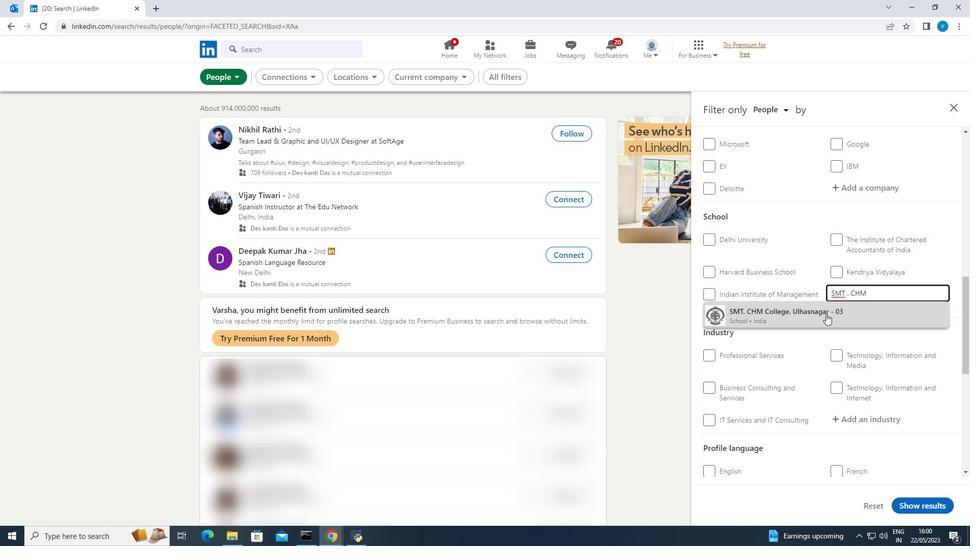 
Action: Mouse pressed left at (826, 314)
Screenshot: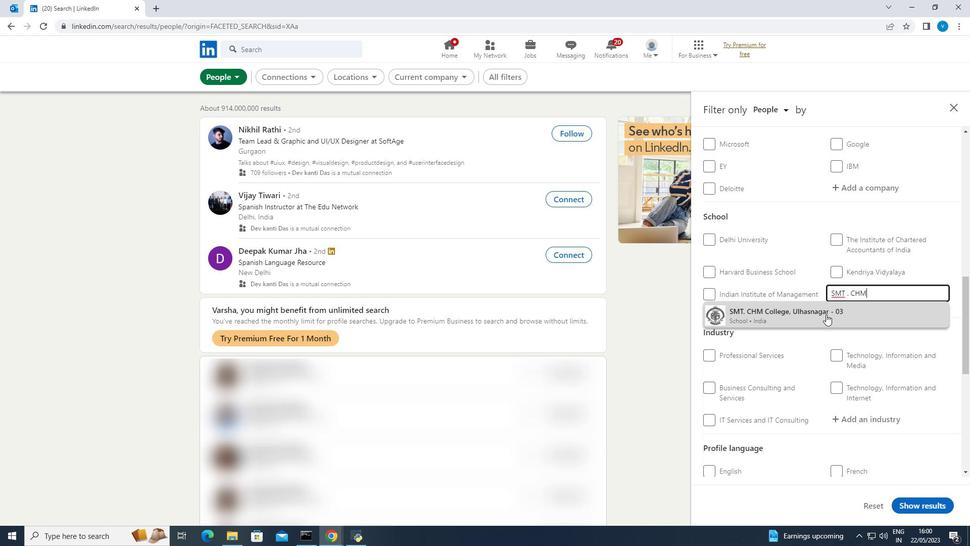 
Action: Mouse moved to (826, 313)
Screenshot: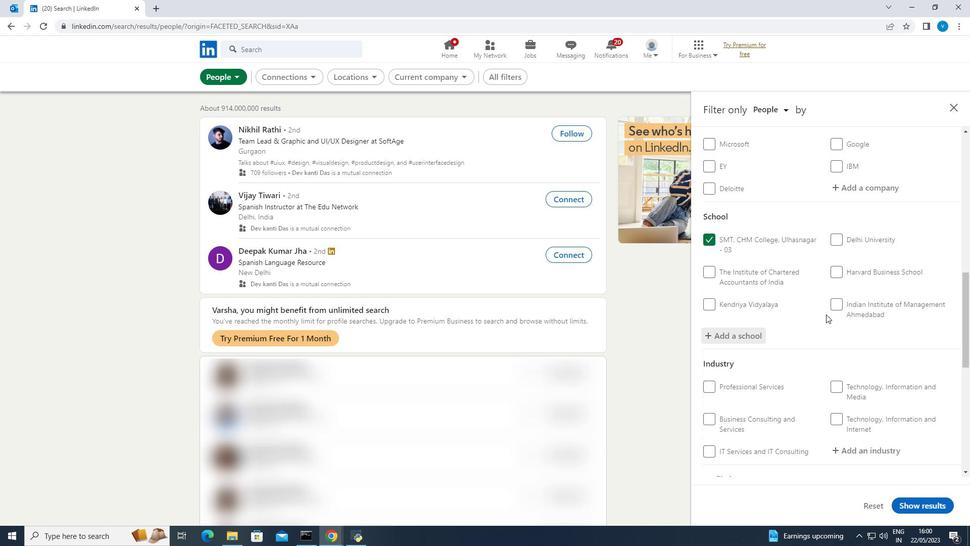 
Action: Mouse scrolled (826, 313) with delta (0, 0)
Screenshot: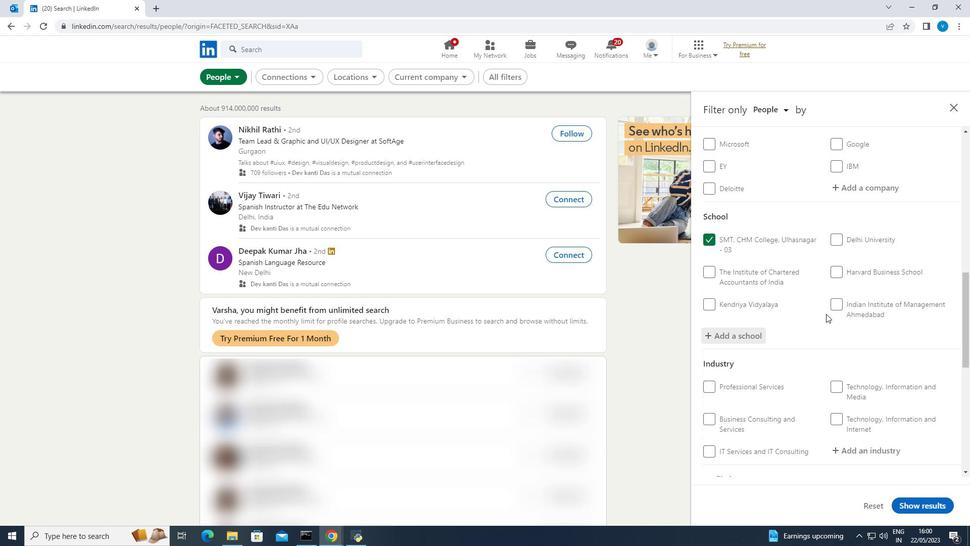 
Action: Mouse scrolled (826, 313) with delta (0, 0)
Screenshot: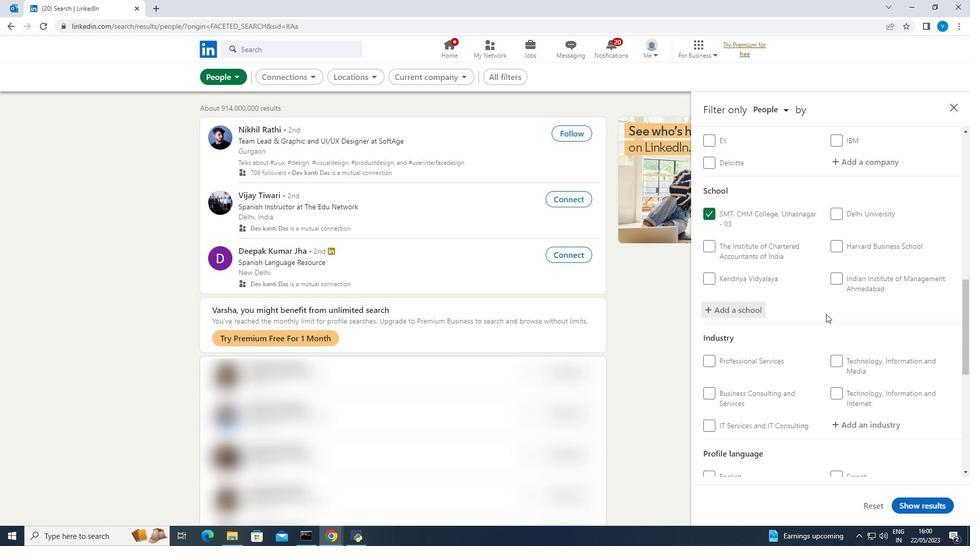 
Action: Mouse scrolled (826, 313) with delta (0, 0)
Screenshot: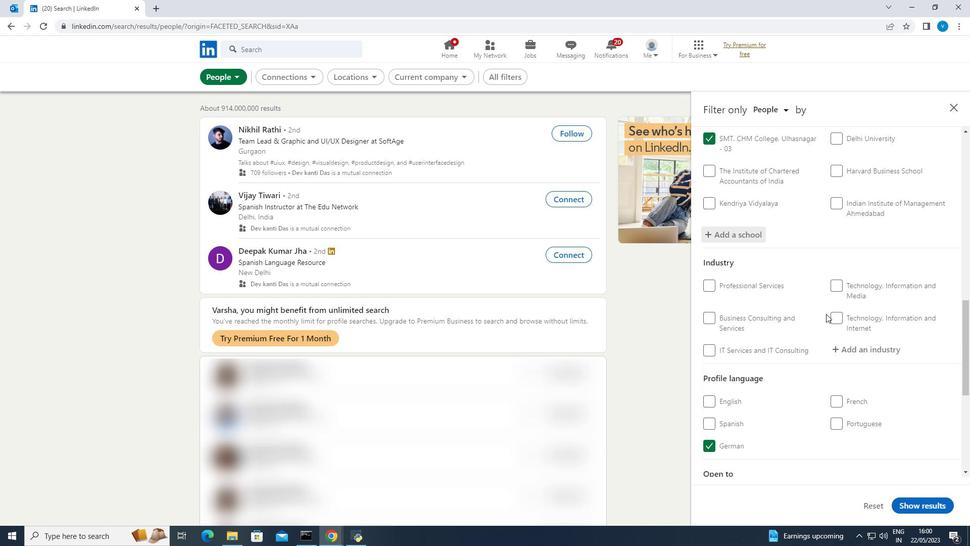 
Action: Mouse moved to (867, 302)
Screenshot: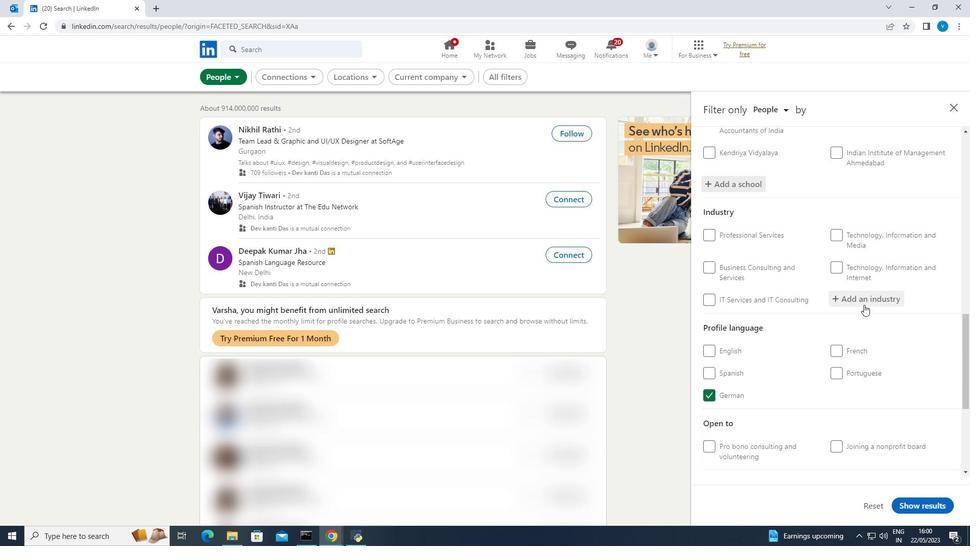 
Action: Mouse pressed left at (867, 302)
Screenshot: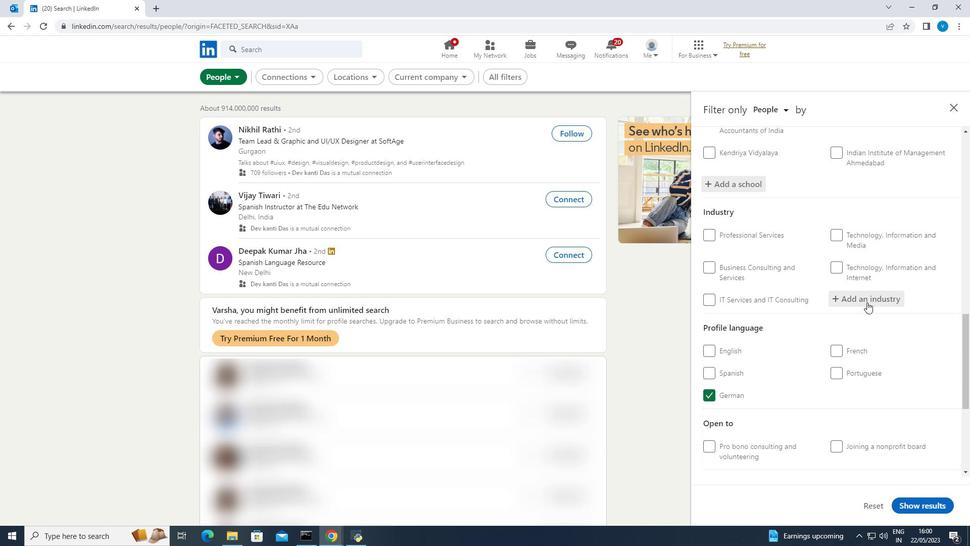 
Action: Mouse moved to (860, 303)
Screenshot: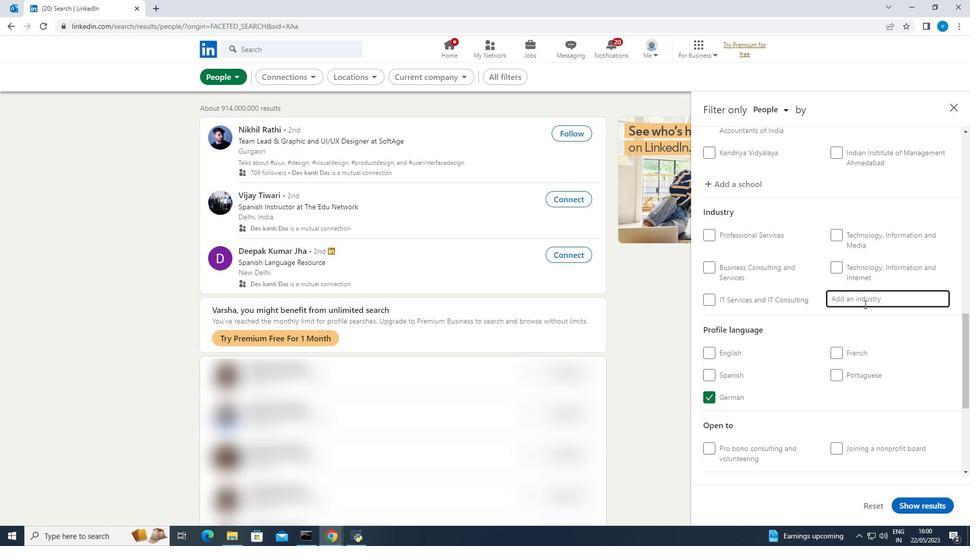 
Action: Key pressed <Key.shift><Key.shift><Key.shift><Key.shift>IT<Key.space><Key.shift><Key.shift><Key.shift><Key.shift><Key.shift><Key.shift><Key.shift>System<Key.space><Key.shift><Key.shift><Key.shift>Data<Key.space>
Screenshot: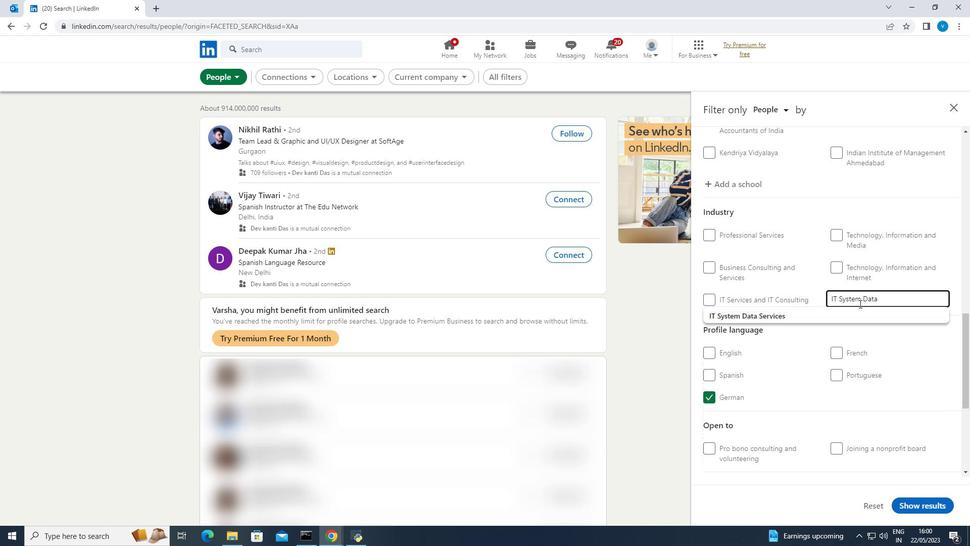 
Action: Mouse moved to (832, 320)
Screenshot: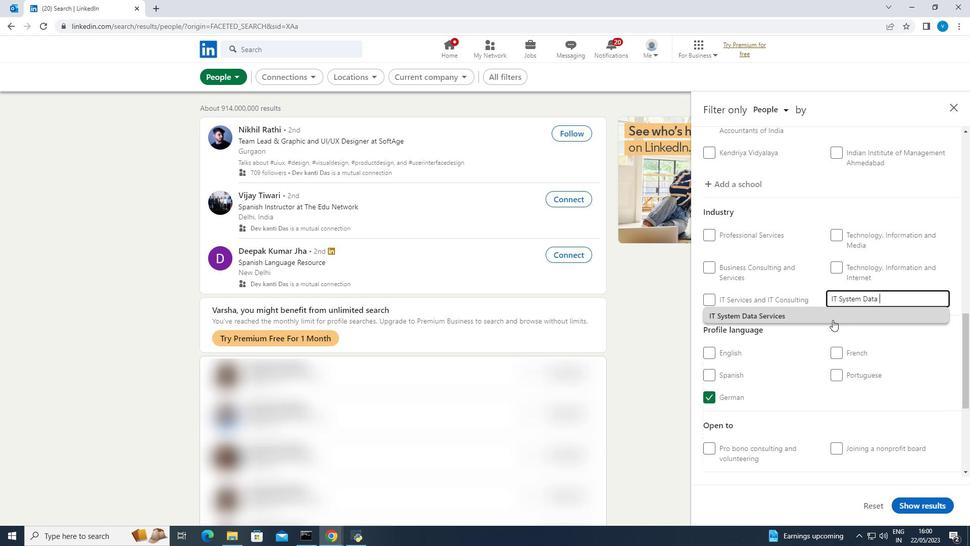 
Action: Mouse pressed left at (832, 320)
Screenshot: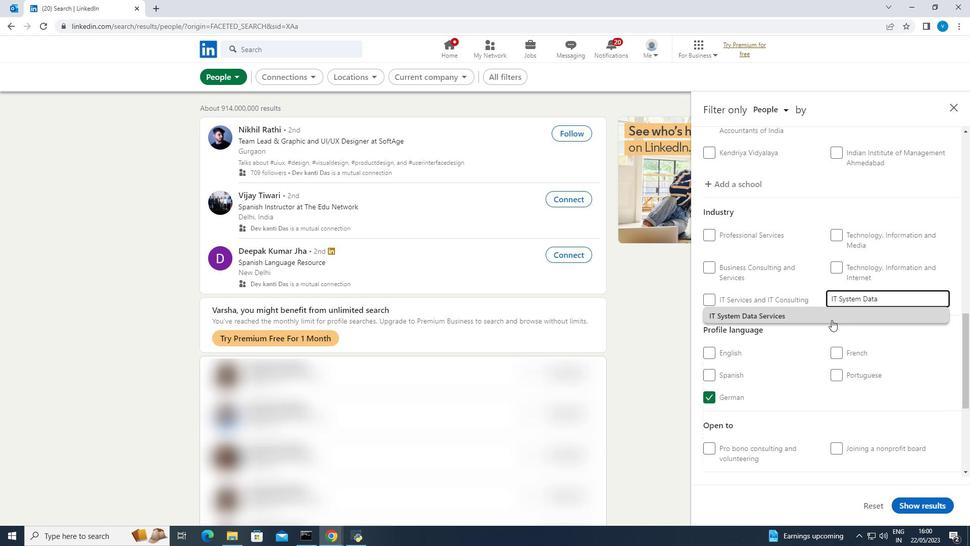 
Action: Mouse scrolled (832, 319) with delta (0, 0)
Screenshot: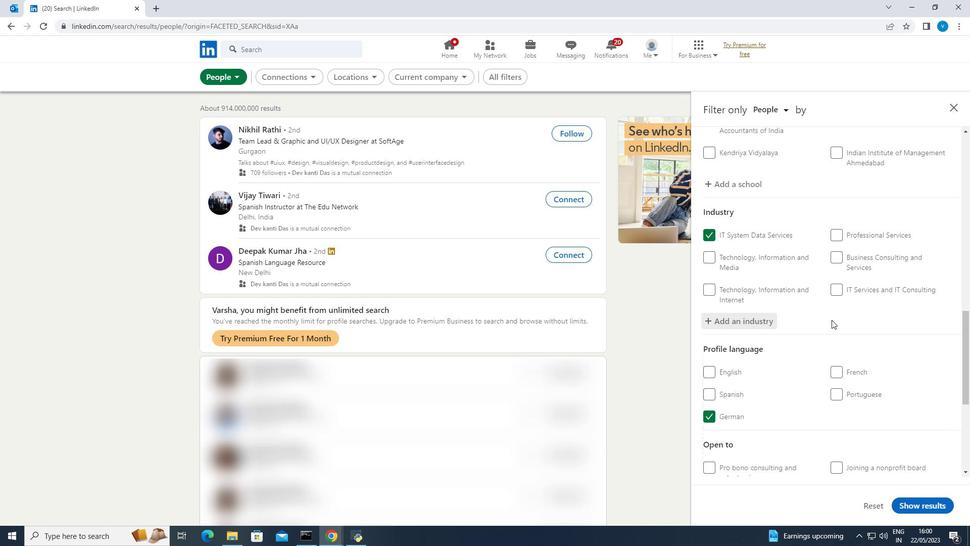 
Action: Mouse scrolled (832, 319) with delta (0, 0)
Screenshot: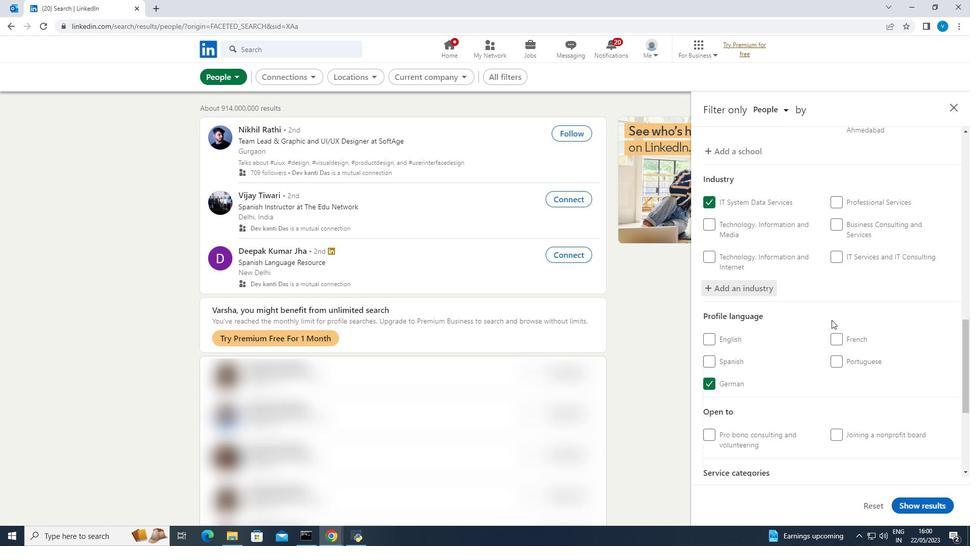 
Action: Mouse scrolled (832, 319) with delta (0, 0)
Screenshot: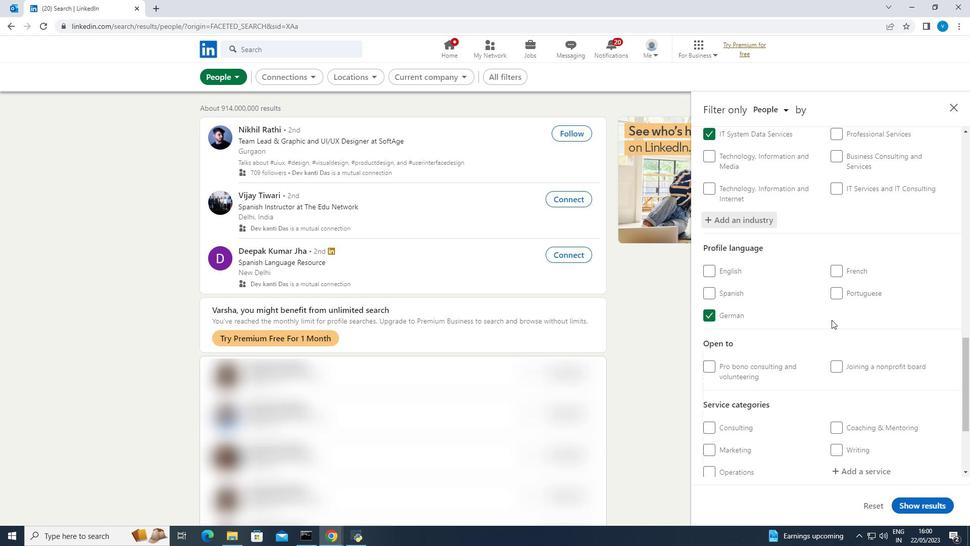 
Action: Mouse scrolled (832, 319) with delta (0, 0)
Screenshot: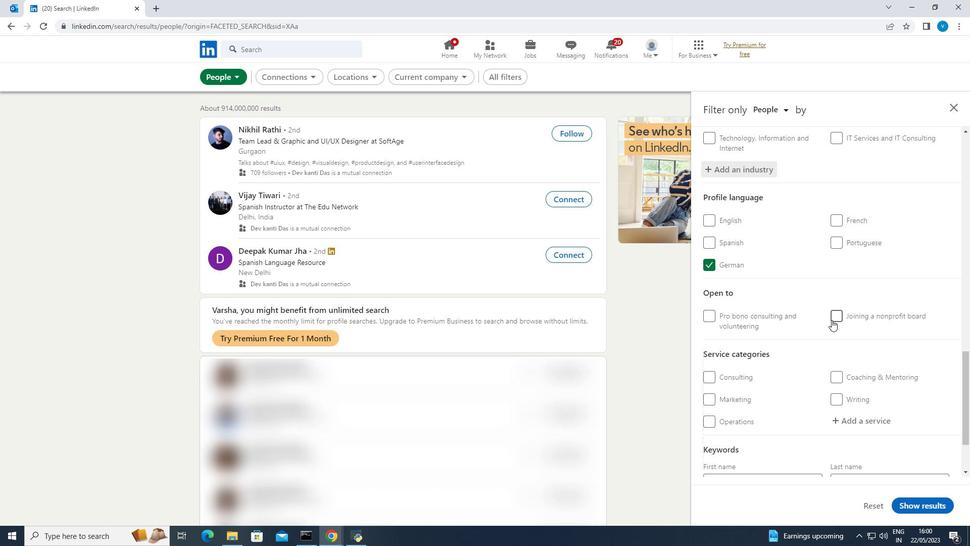 
Action: Mouse scrolled (832, 319) with delta (0, 0)
Screenshot: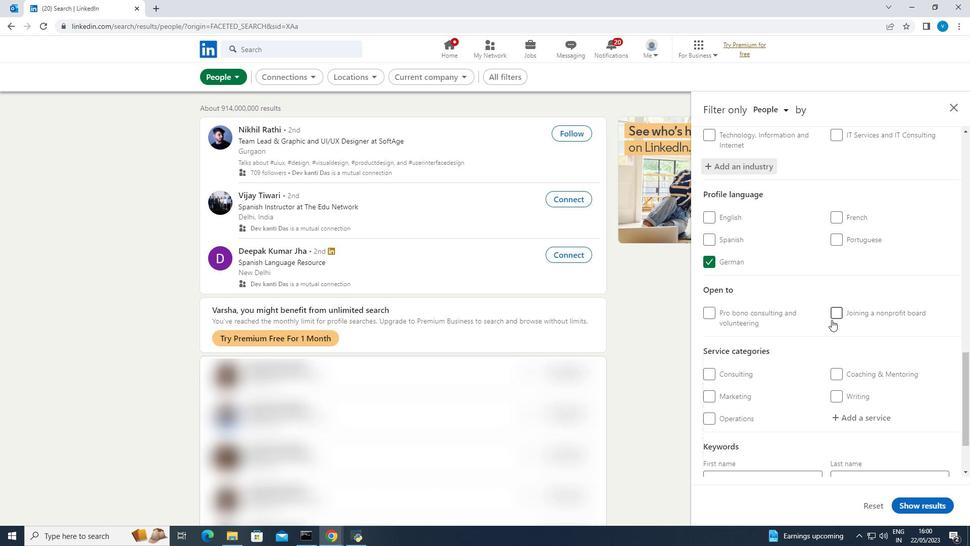 
Action: Mouse moved to (846, 331)
Screenshot: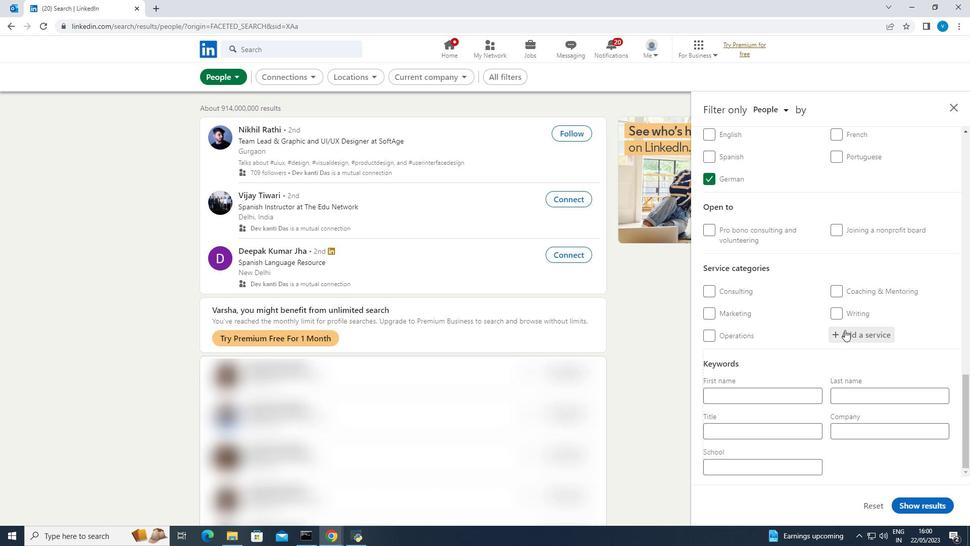 
Action: Mouse pressed left at (846, 331)
Screenshot: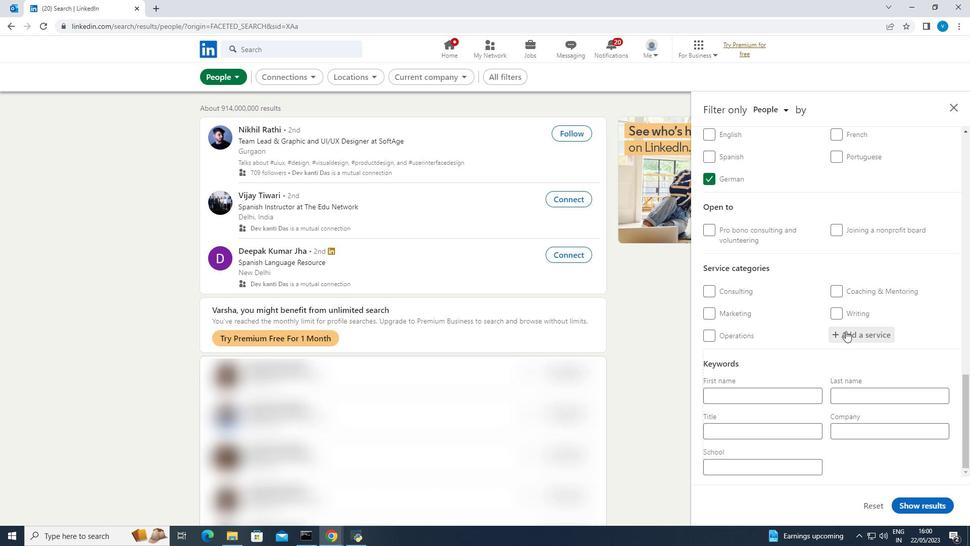 
Action: Key pressed <Key.shift><Key.shift><Key.shift><Key.shift><Key.shift><Key.shift>Negotiation
Screenshot: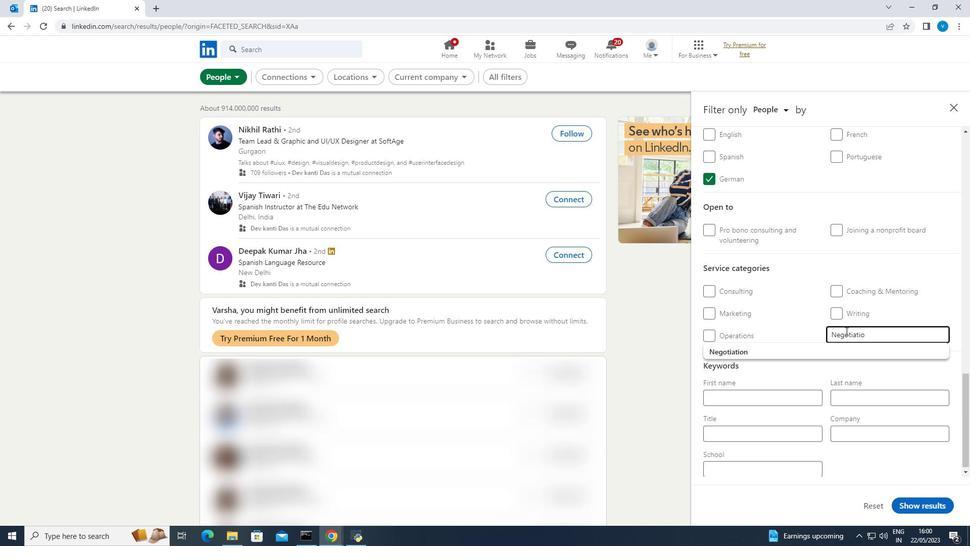 
Action: Mouse moved to (826, 351)
Screenshot: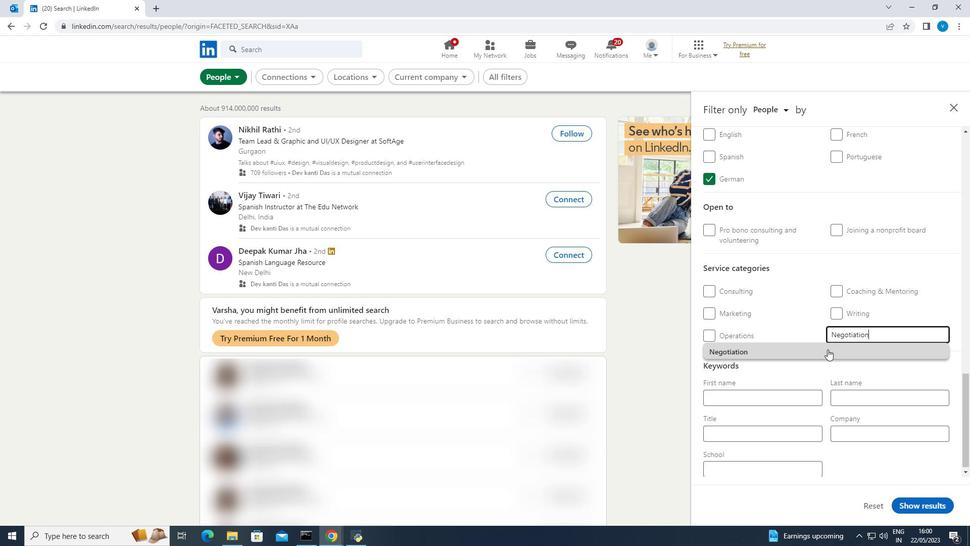 
Action: Mouse pressed left at (826, 351)
Screenshot: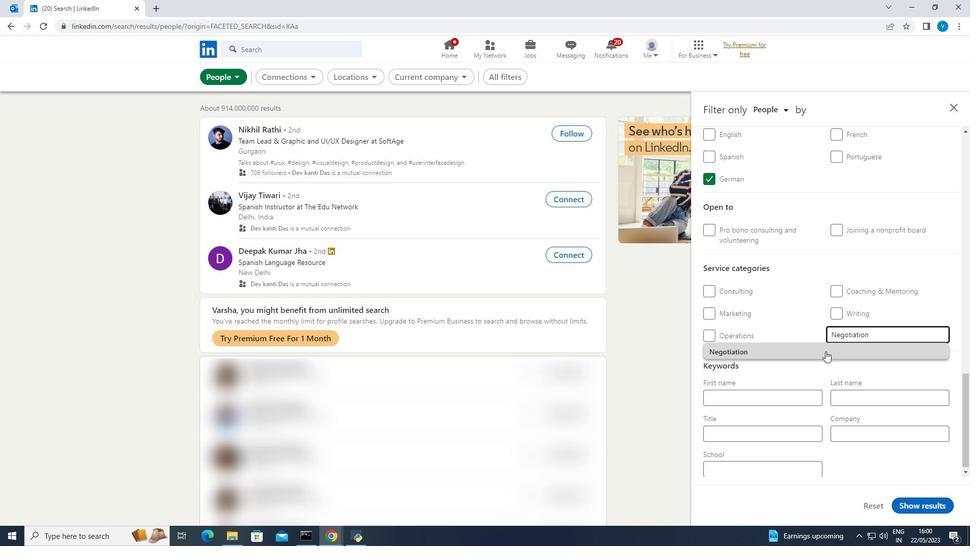 
Action: Mouse moved to (826, 351)
Screenshot: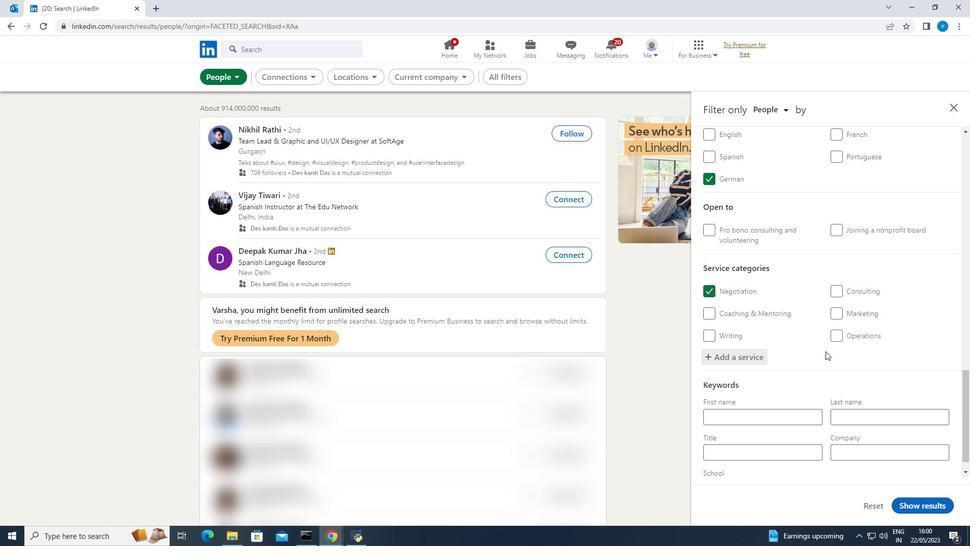 
Action: Mouse scrolled (826, 350) with delta (0, 0)
Screenshot: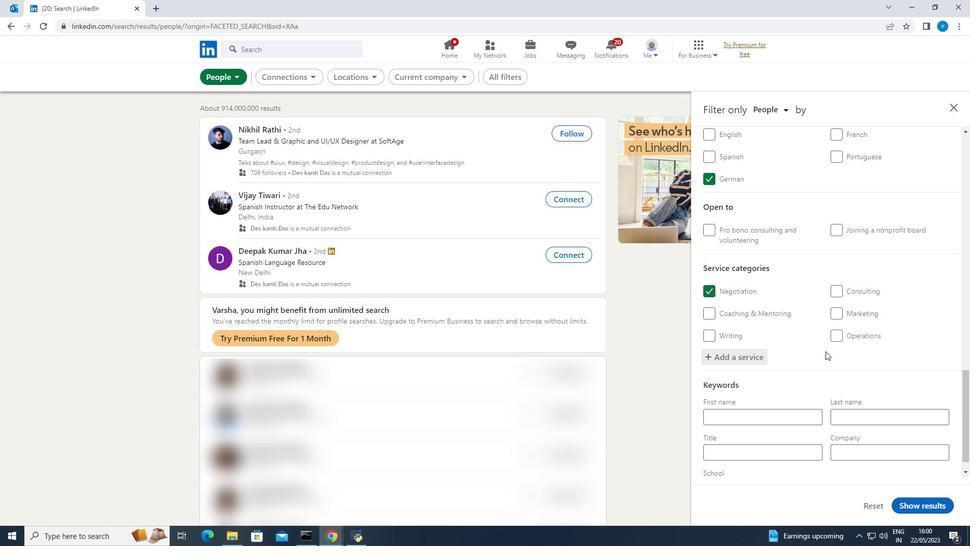 
Action: Mouse scrolled (826, 350) with delta (0, 0)
Screenshot: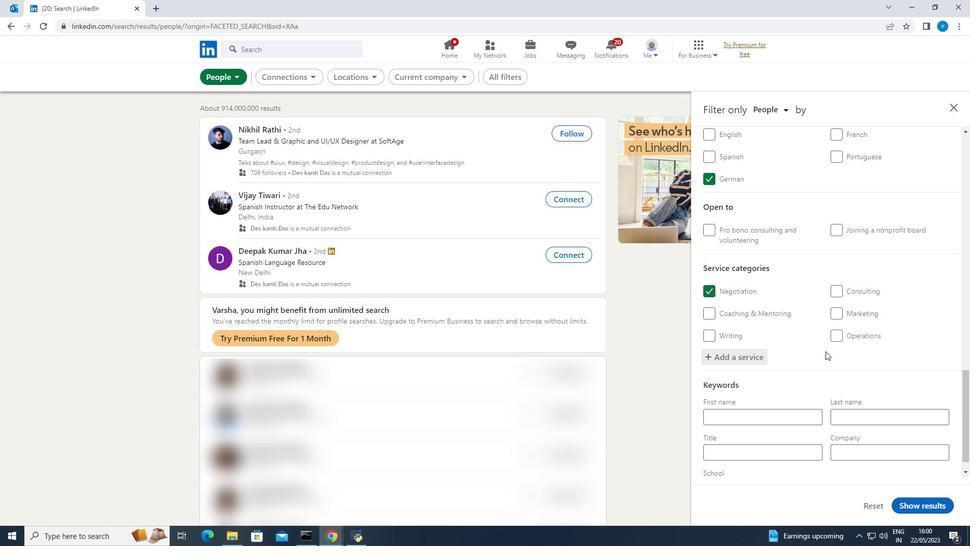 
Action: Mouse moved to (815, 430)
Screenshot: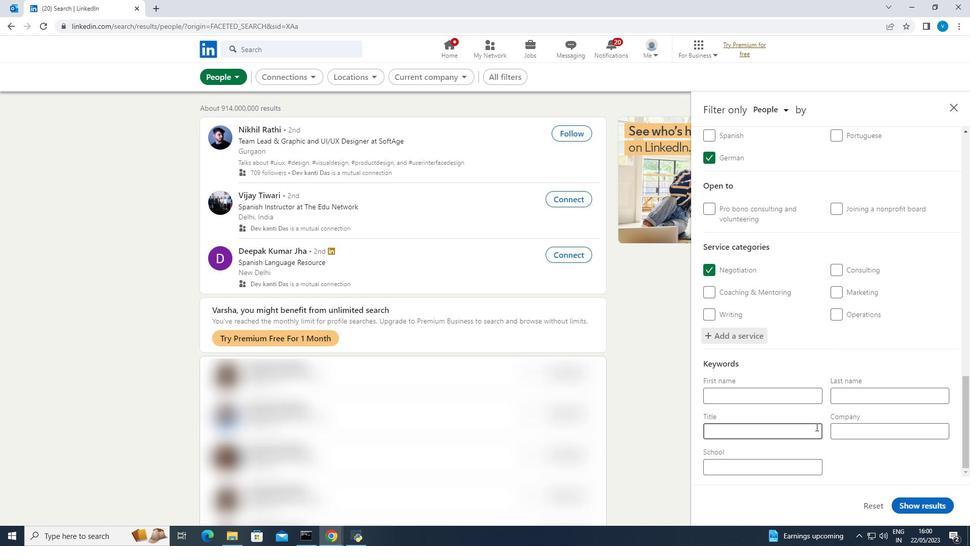 
Action: Mouse pressed left at (815, 430)
Screenshot: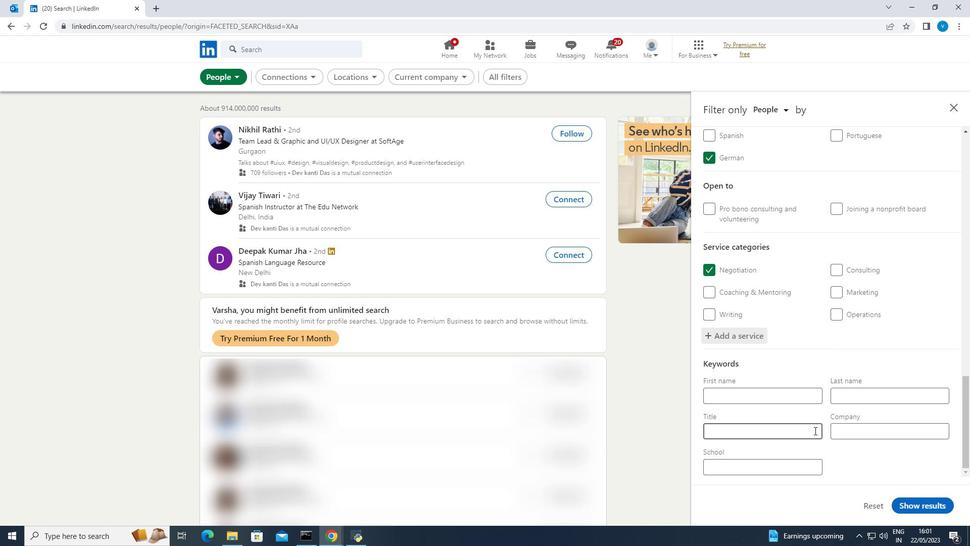 
Action: Key pressed <Key.shift><Key.shift><Key.shift><Key.shift><Key.shift>Social<Key.space><Key.shift><Key.shift><Key.shift><Key.shift><Key.shift><Key.shift><Key.shift><Key.shift>Worker
Screenshot: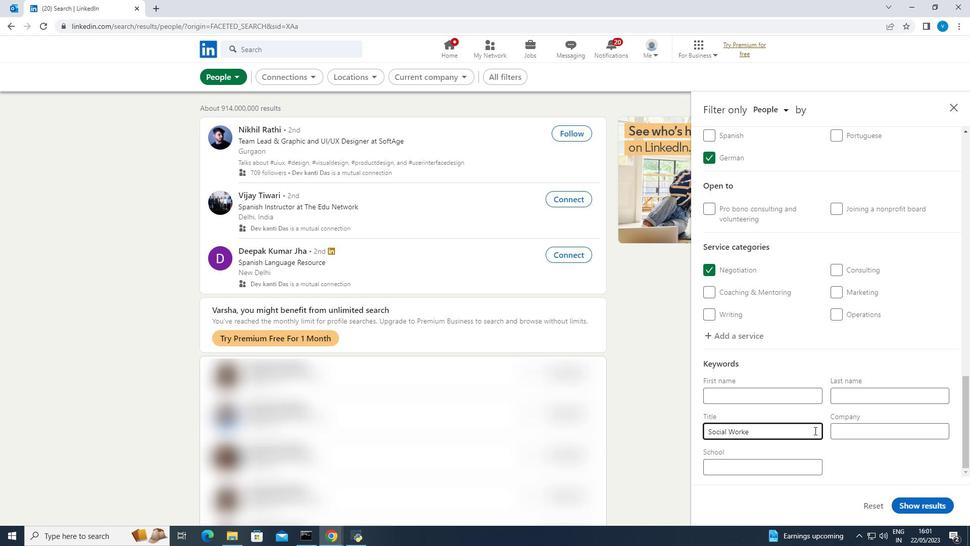 
Action: Mouse moved to (907, 505)
Screenshot: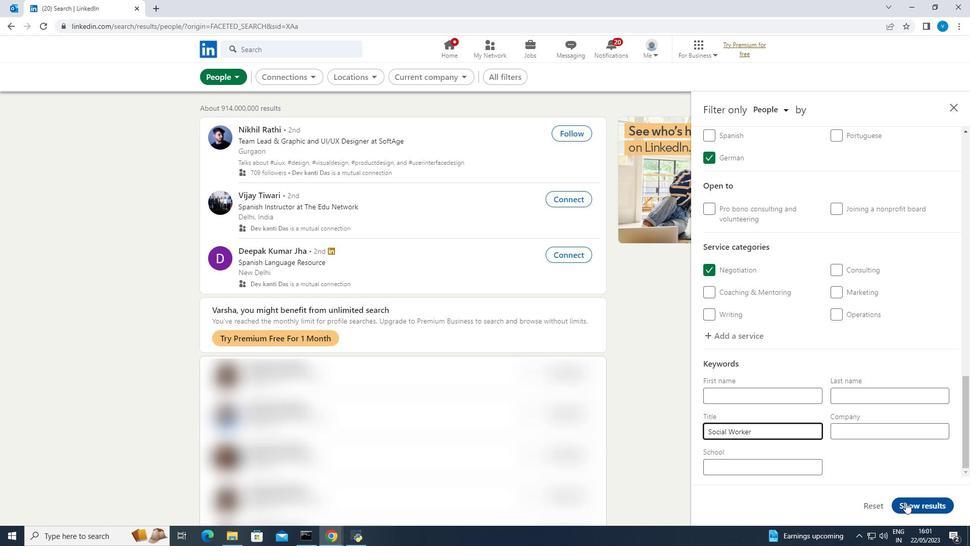 
Action: Mouse pressed left at (907, 505)
Screenshot: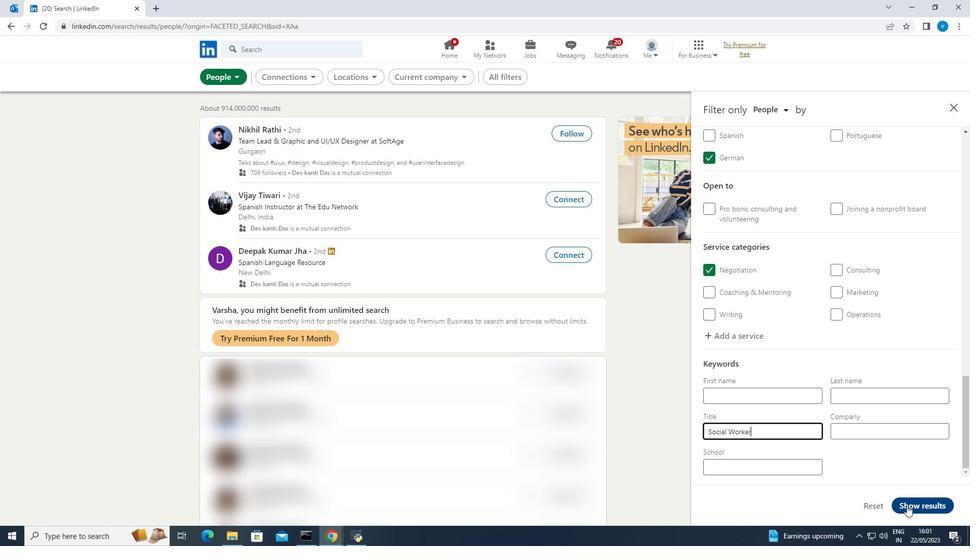 
Action: Mouse moved to (897, 501)
Screenshot: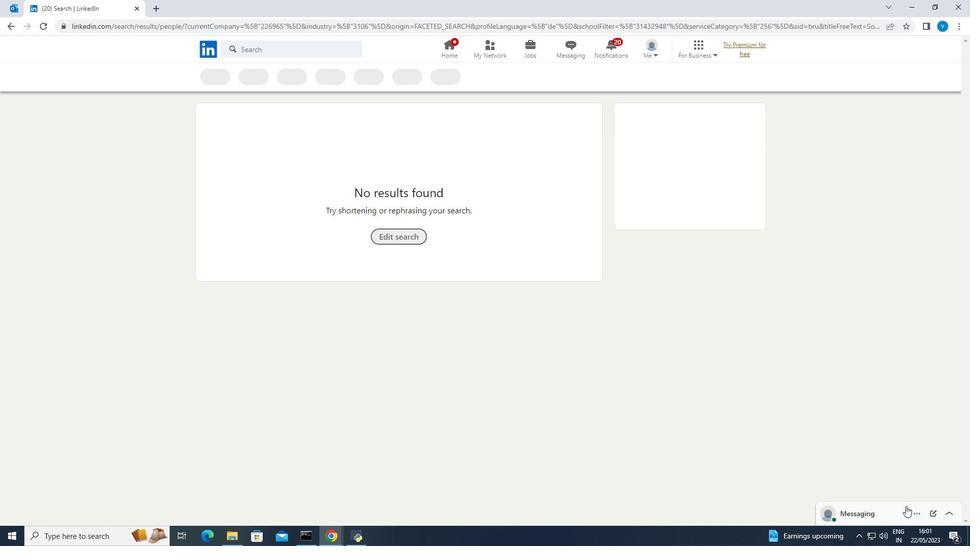 
